 Task: Look for space in Puerto La Cruz, Venezuela from 4th August, 2023 to 8th August, 2023 for 1 adult in price range Rs.10000 to Rs.15000. Place can be private room with 1  bedroom having 1 bed and 1 bathroom. Property type can be flatguest house, hotel. Amenities needed are: wifi. Booking option can be shelf check-in. Required host language is English.
Action: Mouse pressed left at (443, 85)
Screenshot: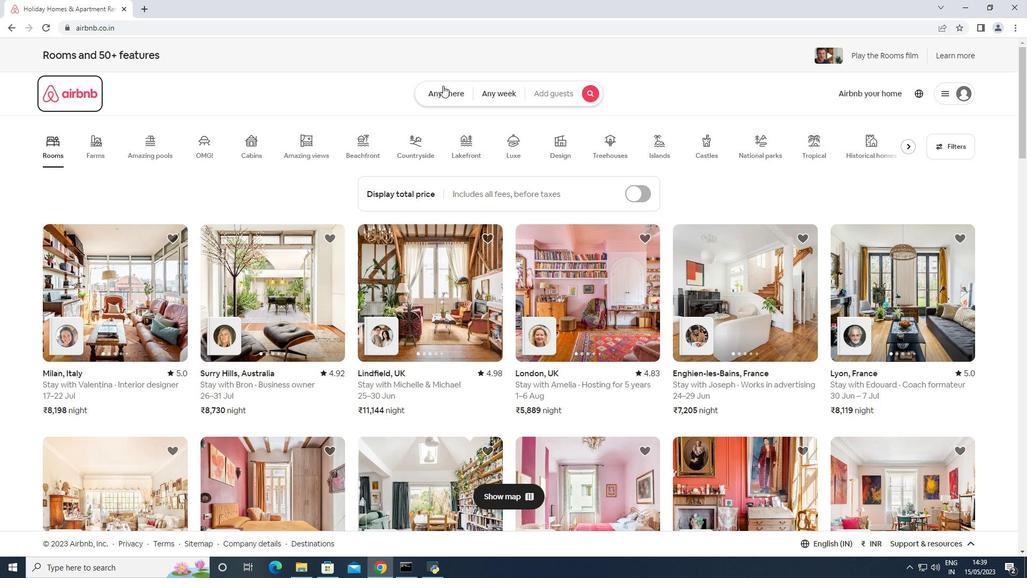 
Action: Mouse moved to (324, 137)
Screenshot: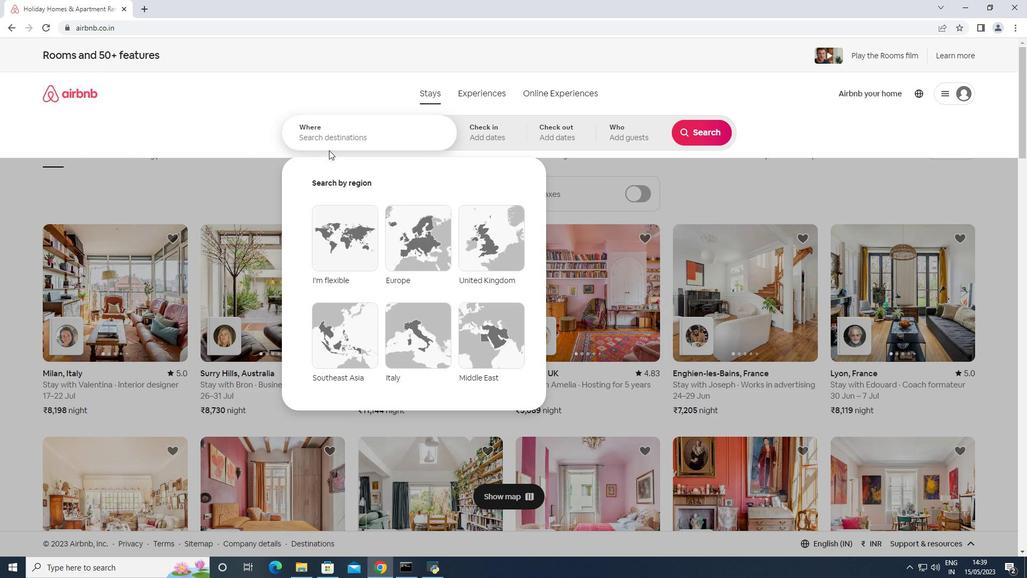 
Action: Mouse pressed left at (324, 137)
Screenshot: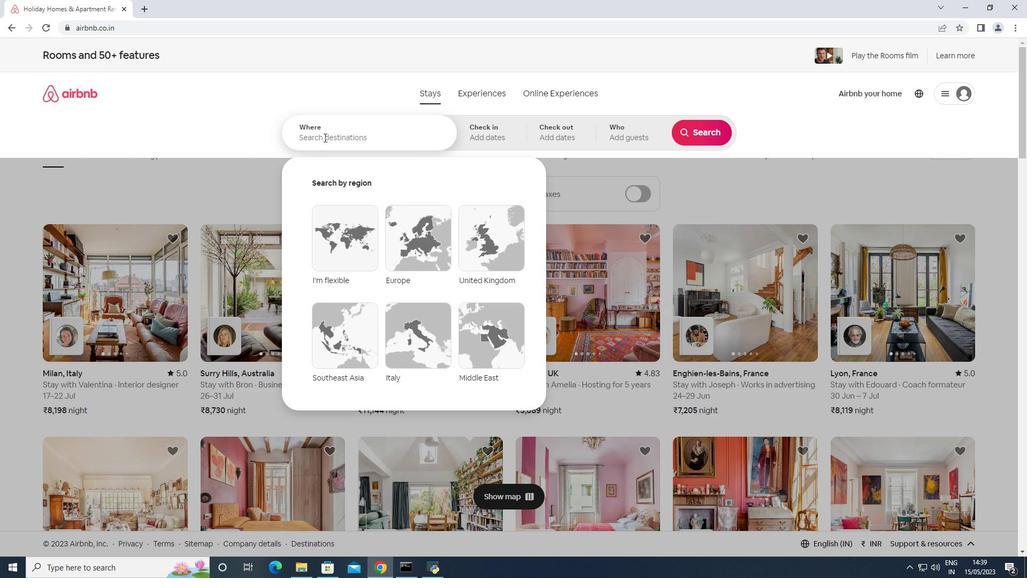 
Action: Mouse moved to (123, 235)
Screenshot: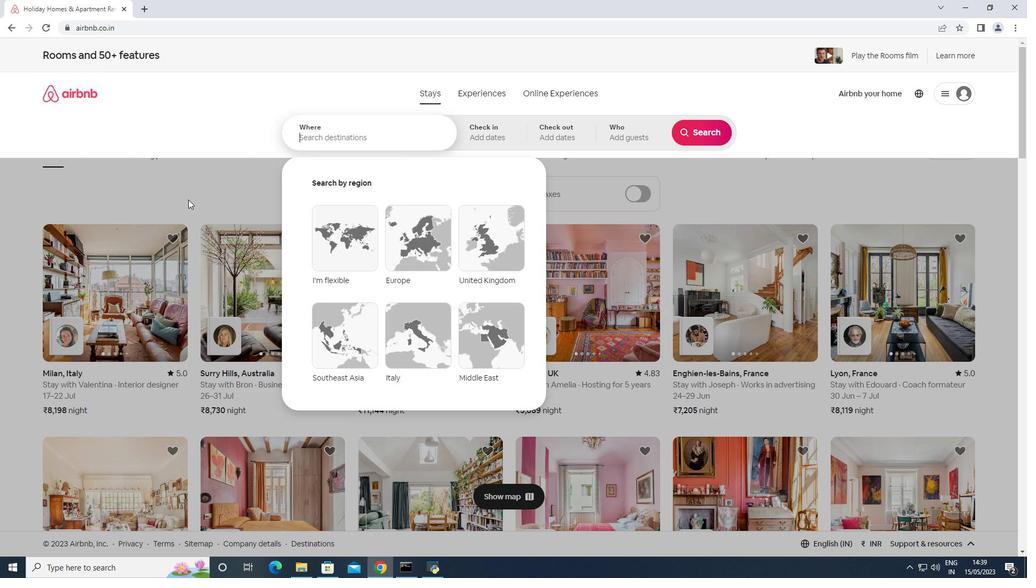 
Action: Key pressed <Key.shift>Puerto<Key.space><Key.shift>La<Key.space><Key.shift>Cruz,<Key.shift>Vene<Key.shift>Zuela
Screenshot: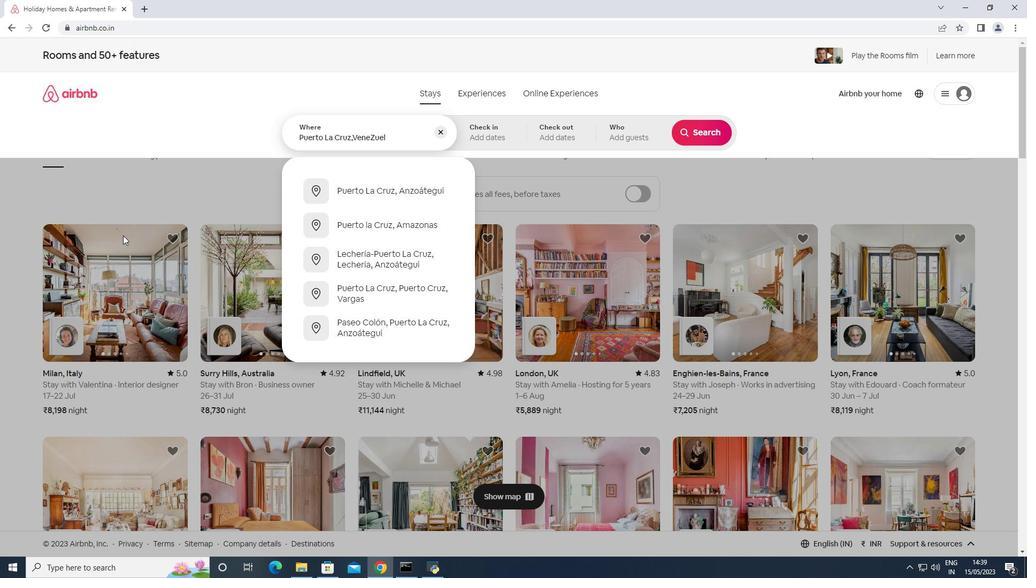 
Action: Mouse moved to (498, 130)
Screenshot: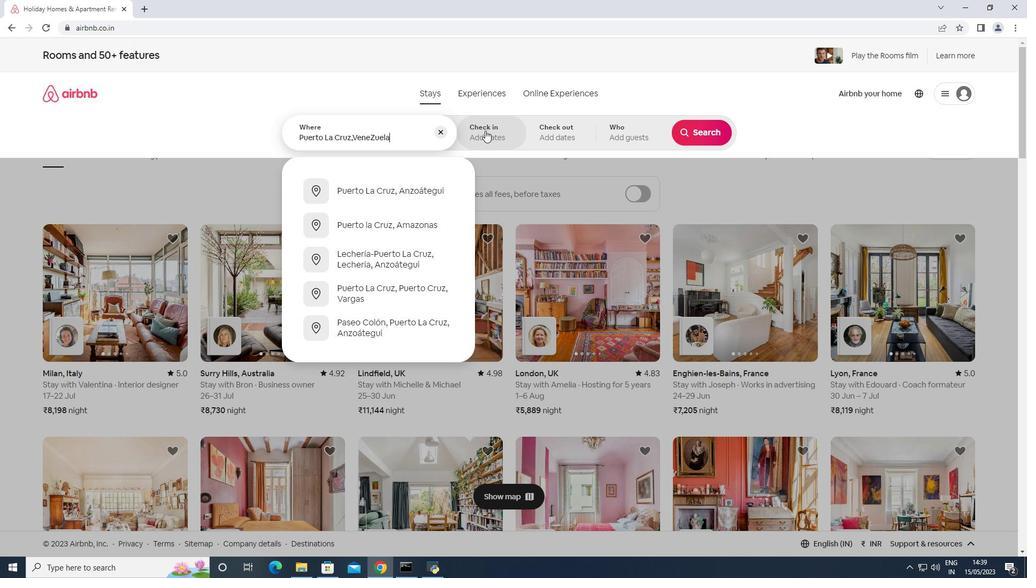 
Action: Mouse pressed left at (498, 130)
Screenshot: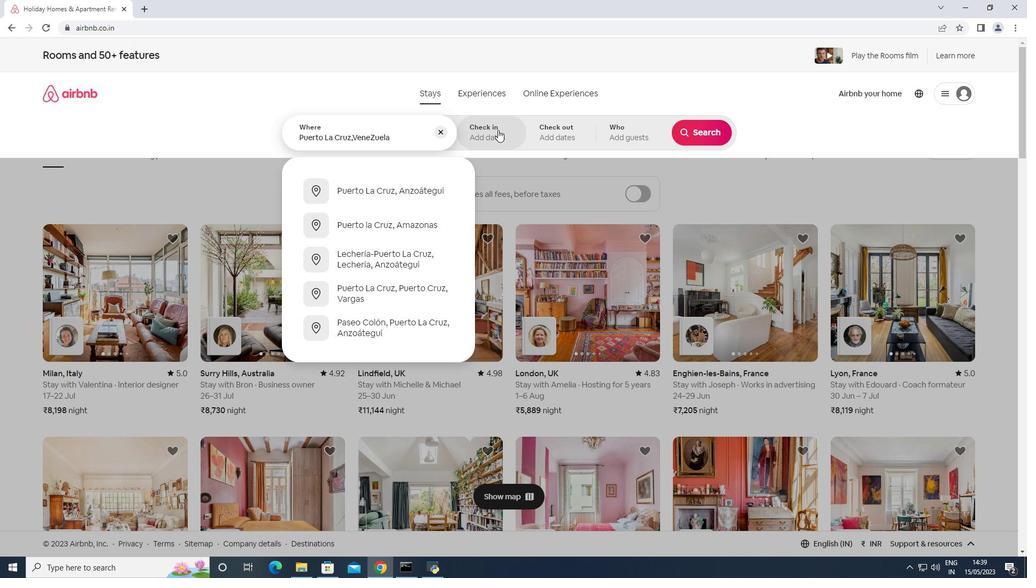 
Action: Mouse moved to (700, 218)
Screenshot: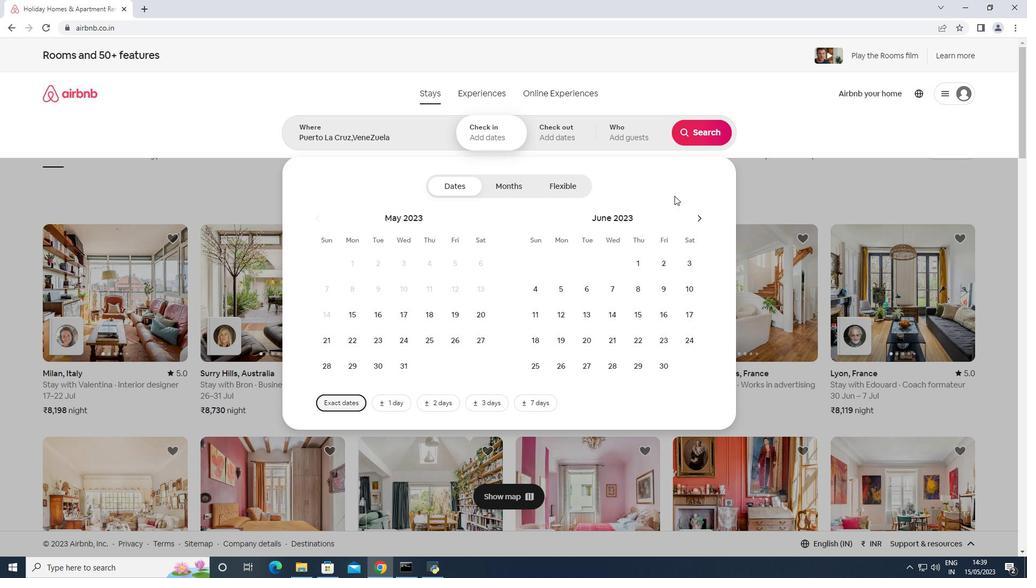 
Action: Mouse pressed left at (700, 218)
Screenshot: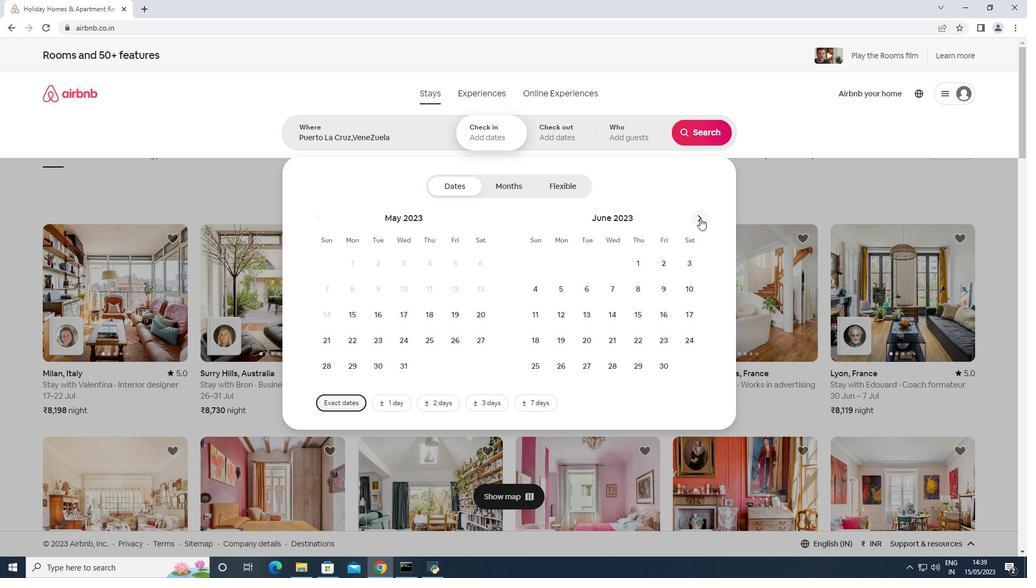 
Action: Mouse pressed left at (700, 218)
Screenshot: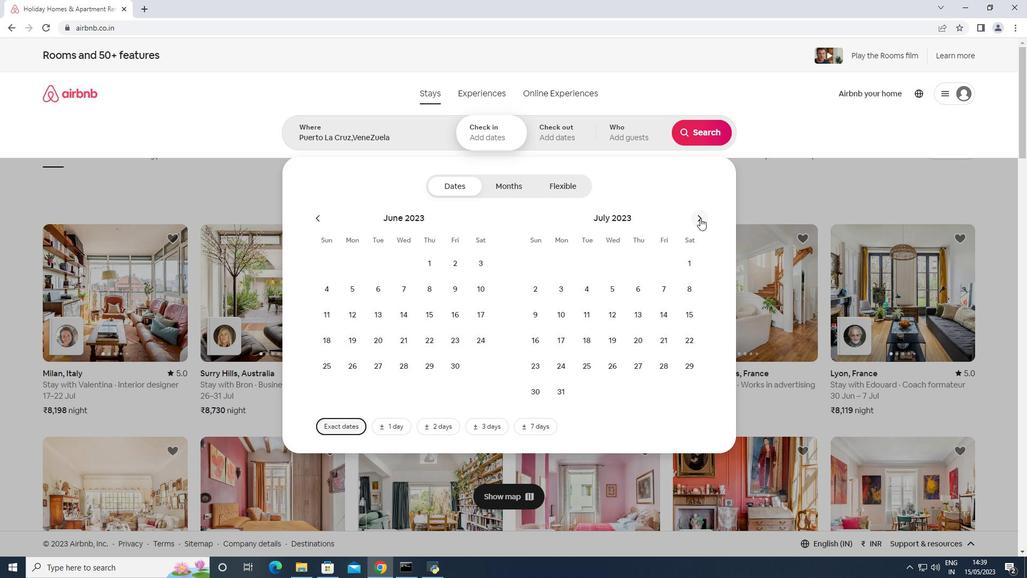 
Action: Mouse moved to (661, 263)
Screenshot: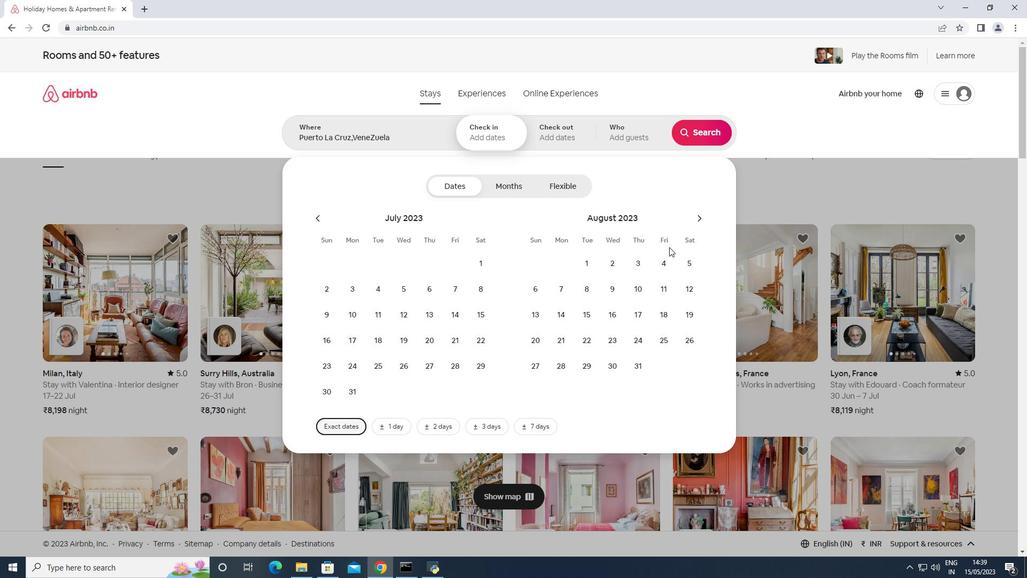 
Action: Mouse pressed left at (661, 263)
Screenshot: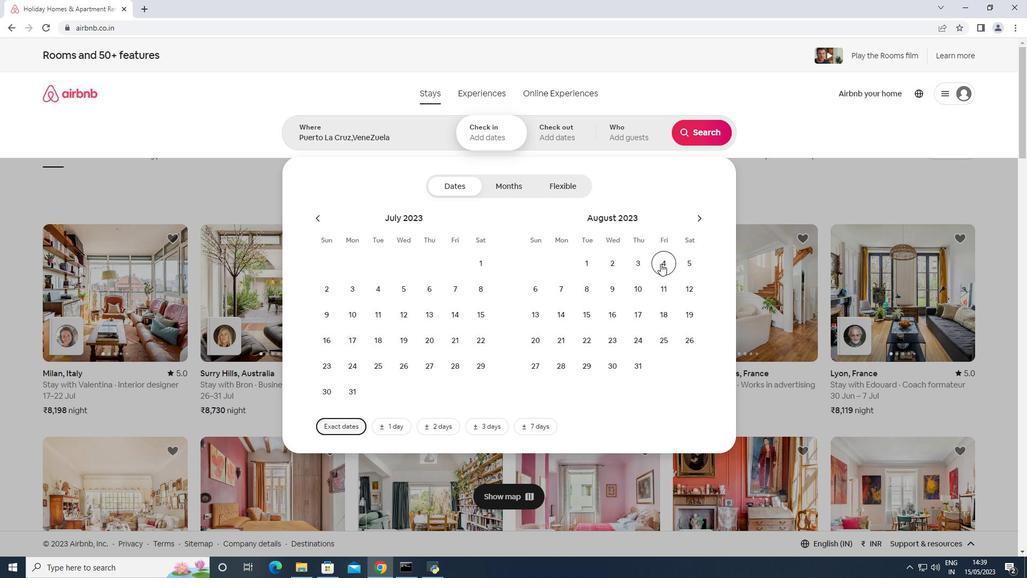 
Action: Mouse moved to (592, 287)
Screenshot: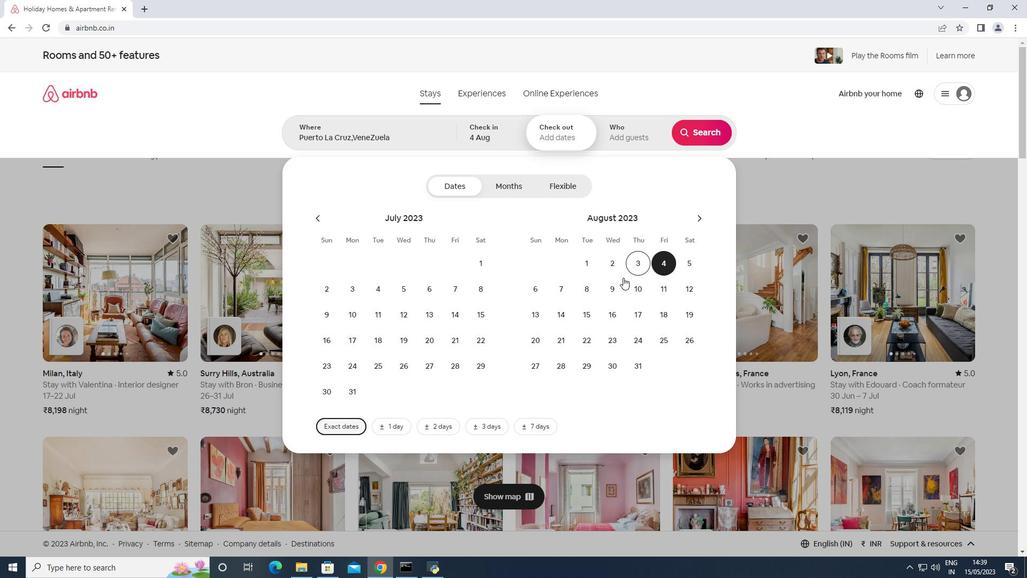 
Action: Mouse pressed left at (592, 287)
Screenshot: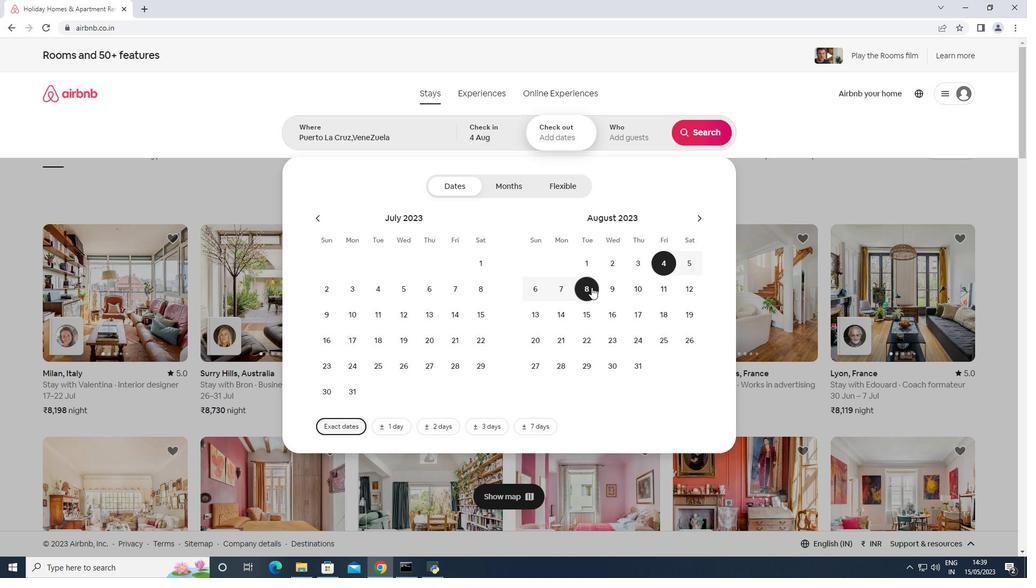 
Action: Mouse moved to (637, 132)
Screenshot: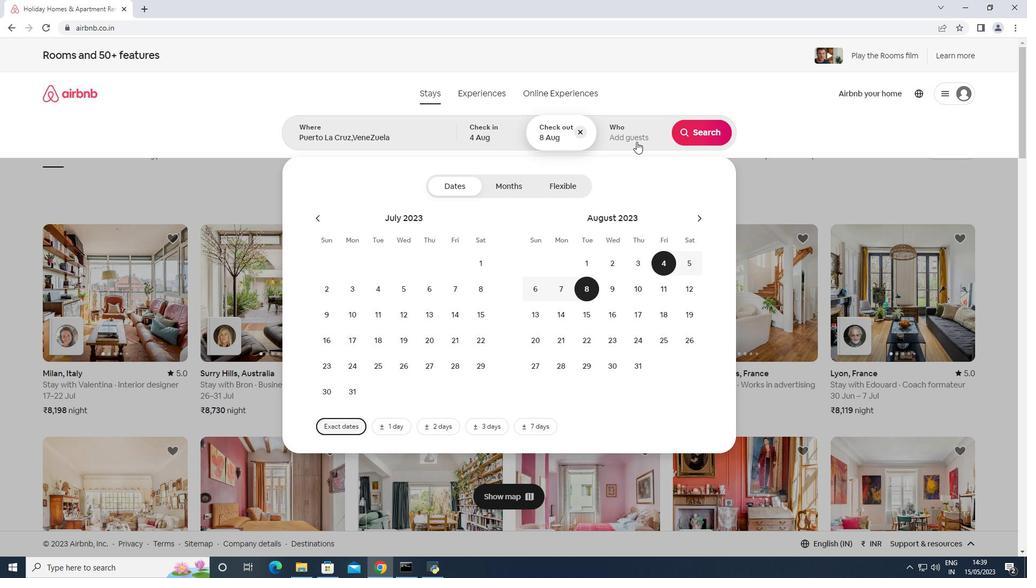 
Action: Mouse pressed left at (637, 132)
Screenshot: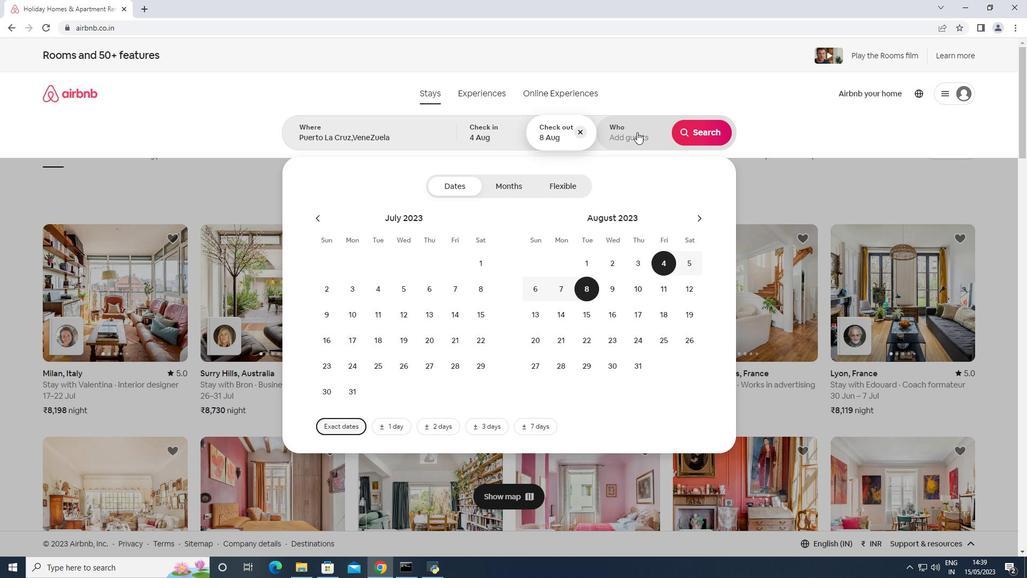 
Action: Mouse moved to (700, 191)
Screenshot: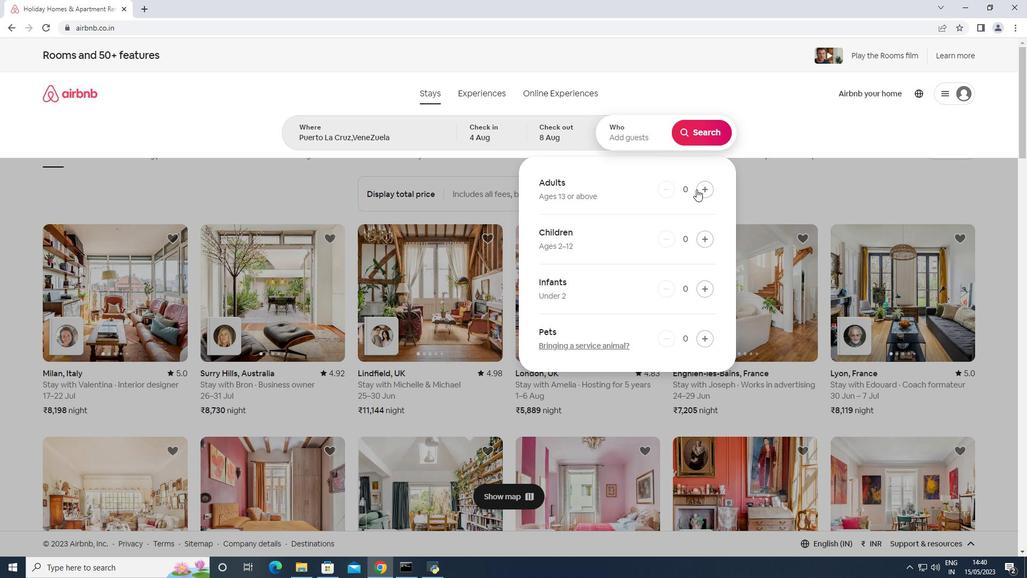 
Action: Mouse pressed left at (700, 191)
Screenshot: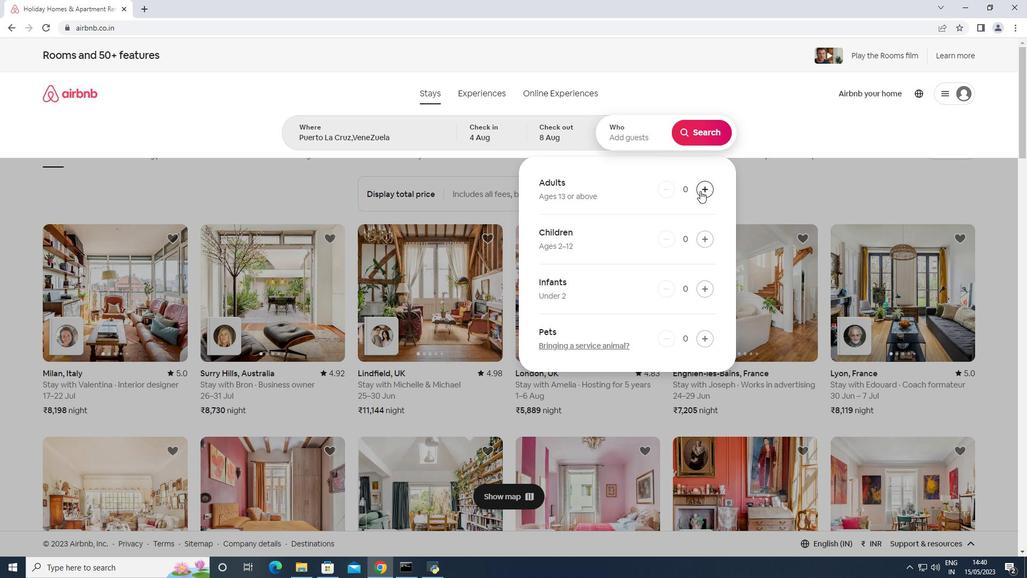 
Action: Mouse moved to (700, 127)
Screenshot: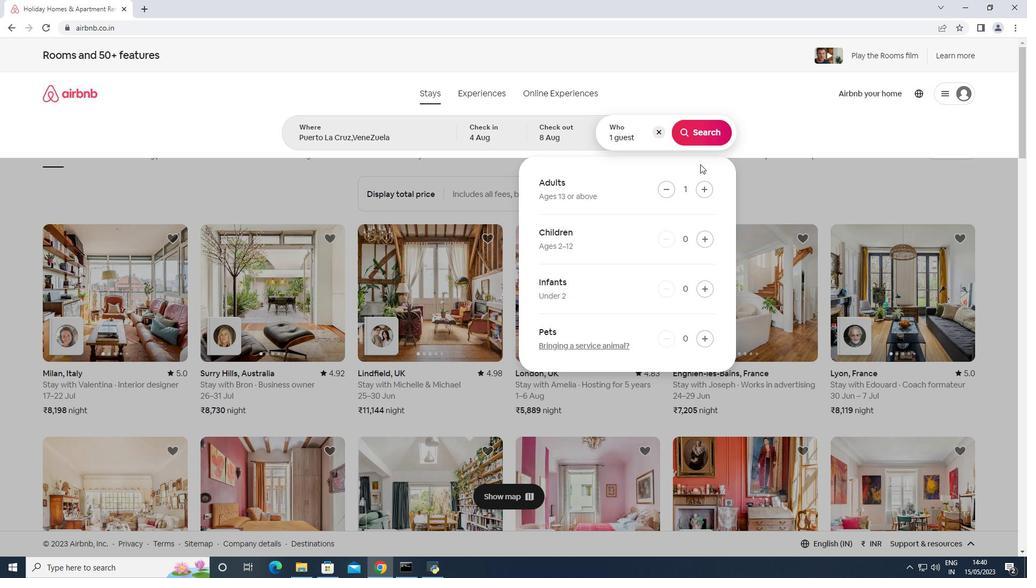 
Action: Mouse pressed left at (700, 127)
Screenshot: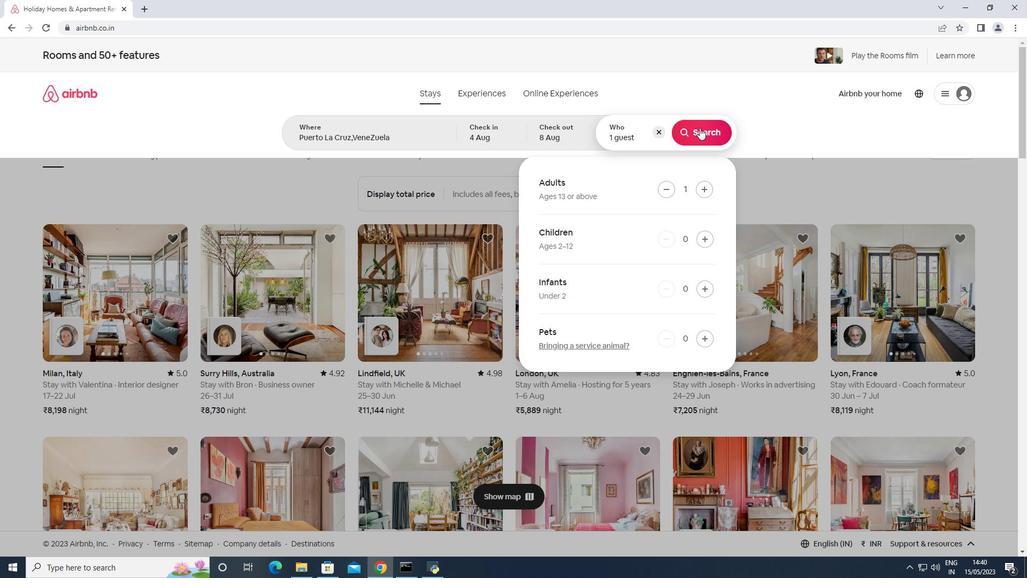
Action: Mouse moved to (992, 103)
Screenshot: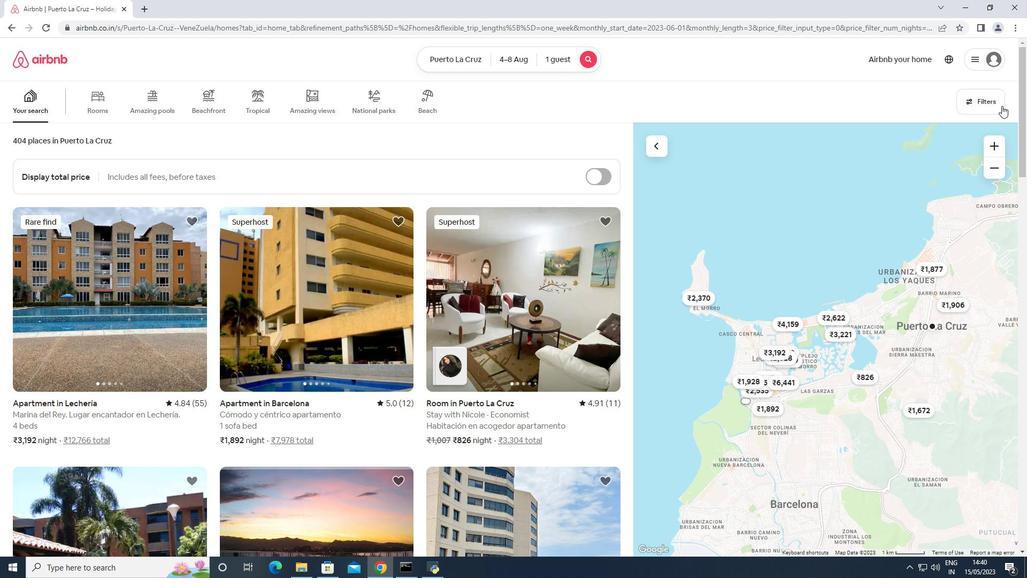
Action: Mouse pressed left at (992, 103)
Screenshot: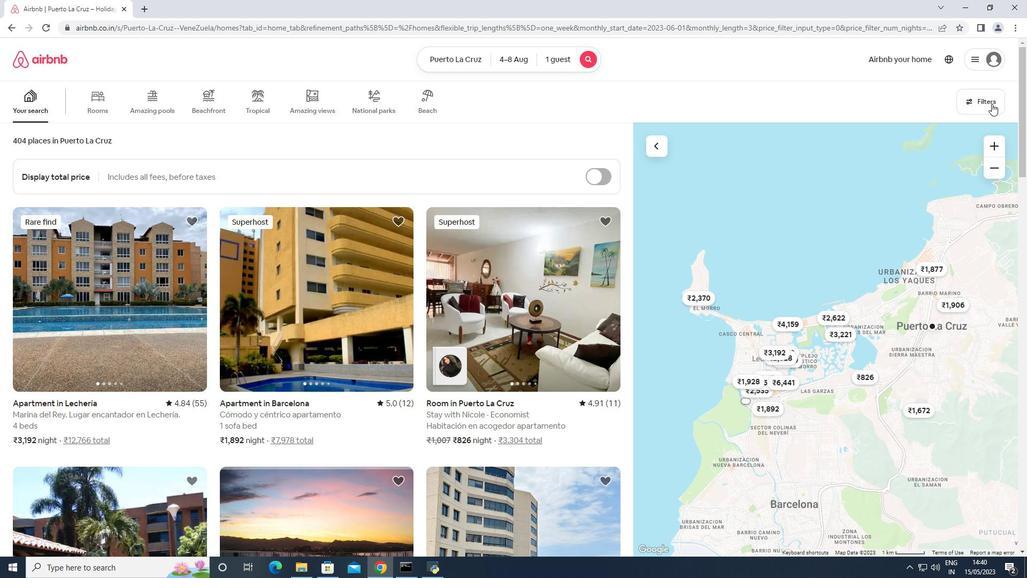 
Action: Mouse moved to (365, 363)
Screenshot: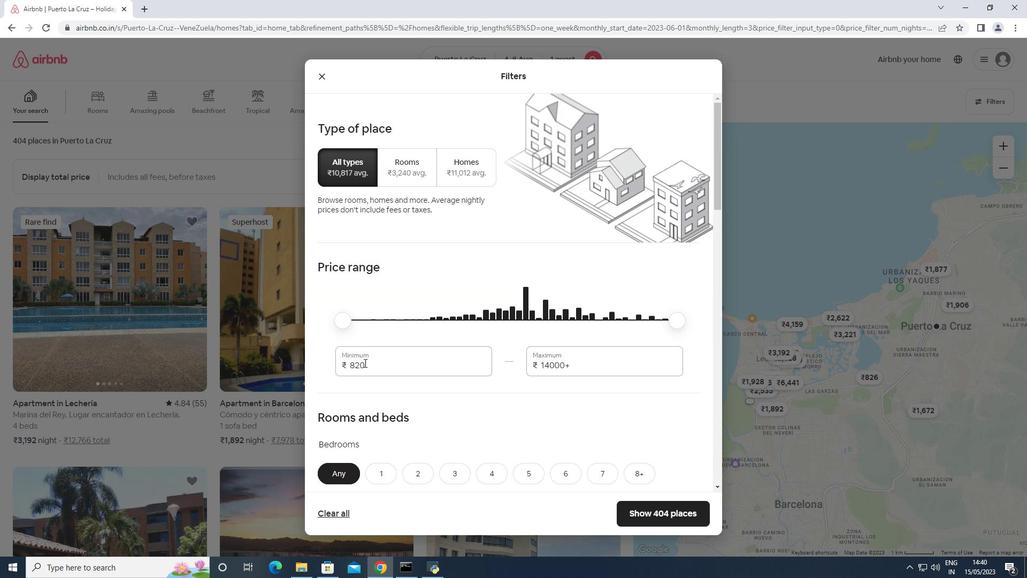 
Action: Mouse pressed left at (365, 363)
Screenshot: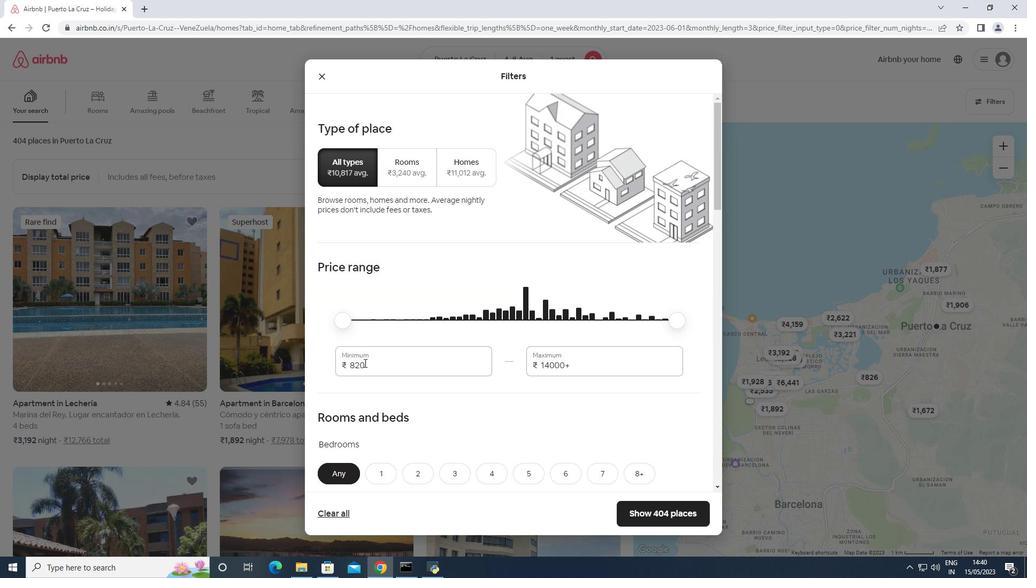 
Action: Mouse moved to (338, 363)
Screenshot: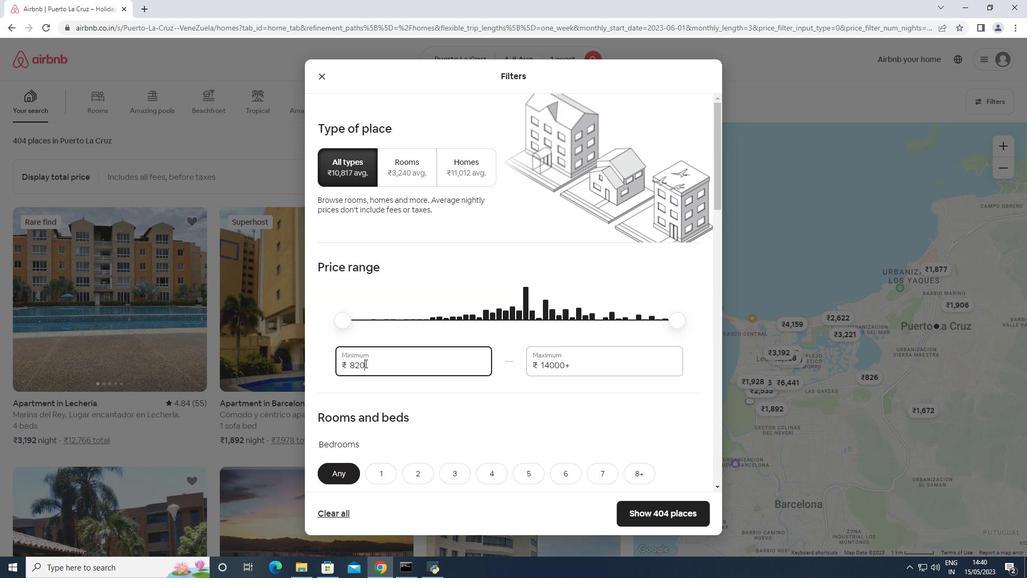 
Action: Key pressed 10000
Screenshot: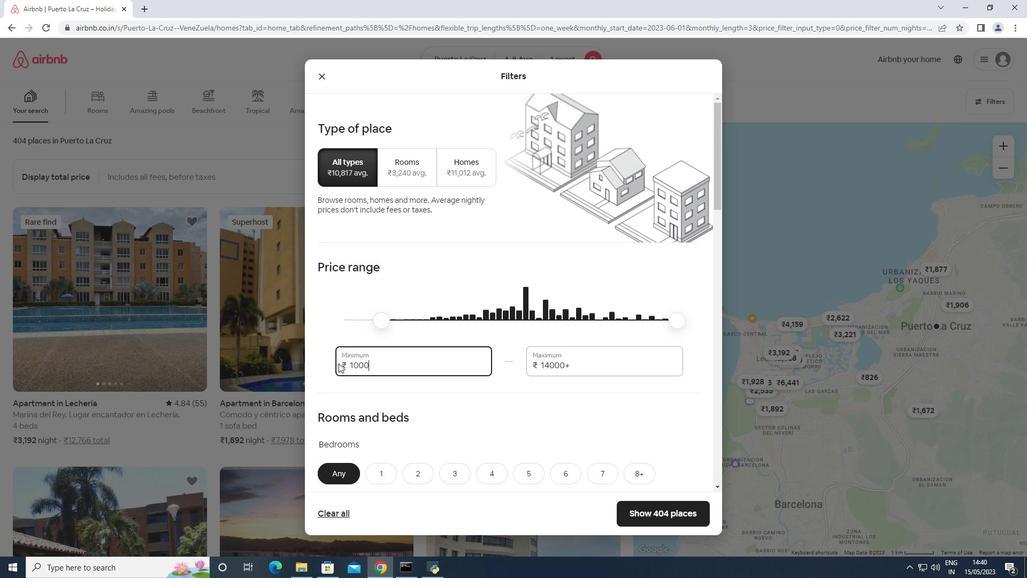 
Action: Mouse moved to (579, 368)
Screenshot: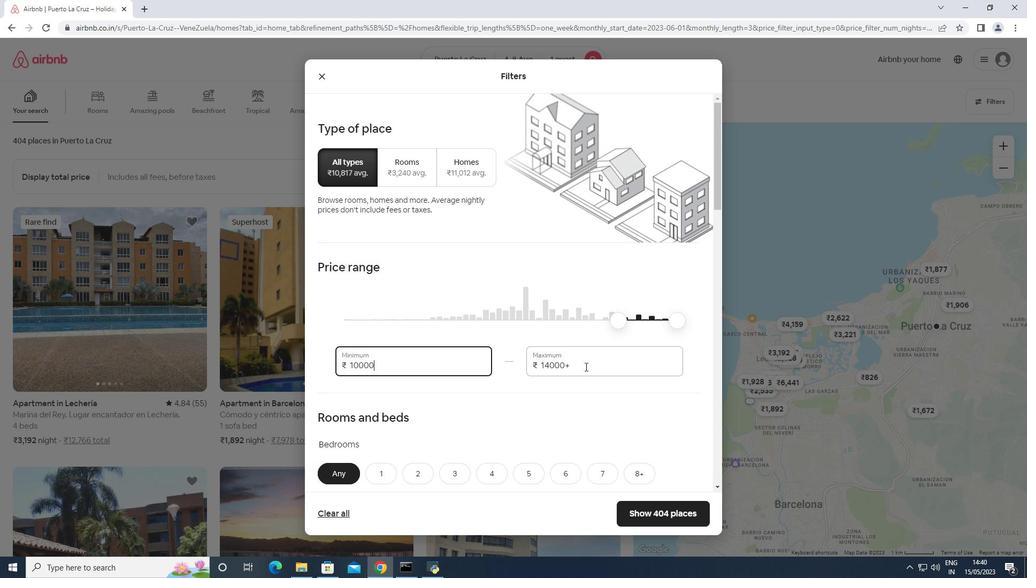 
Action: Mouse pressed left at (579, 368)
Screenshot: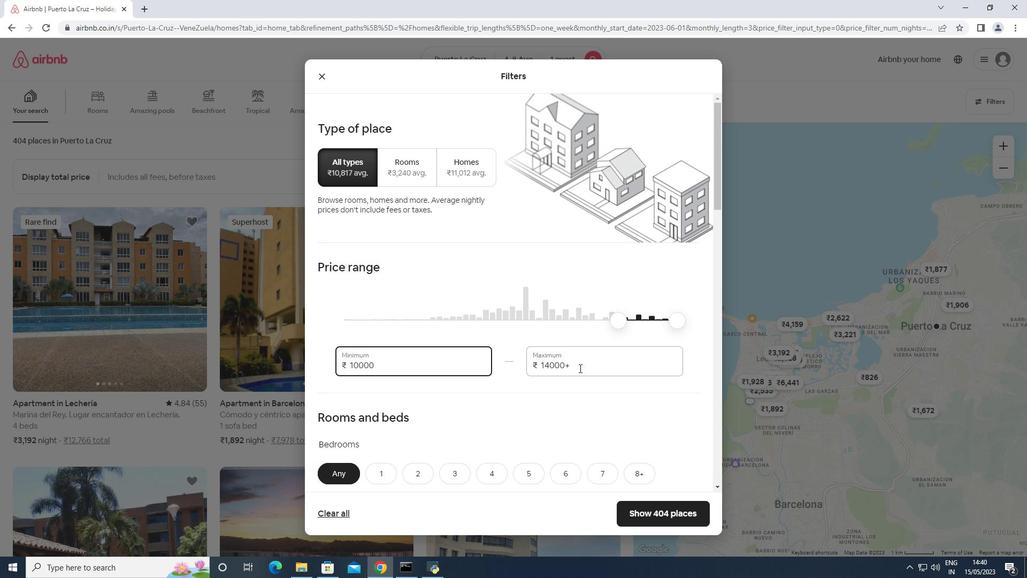 
Action: Mouse moved to (529, 361)
Screenshot: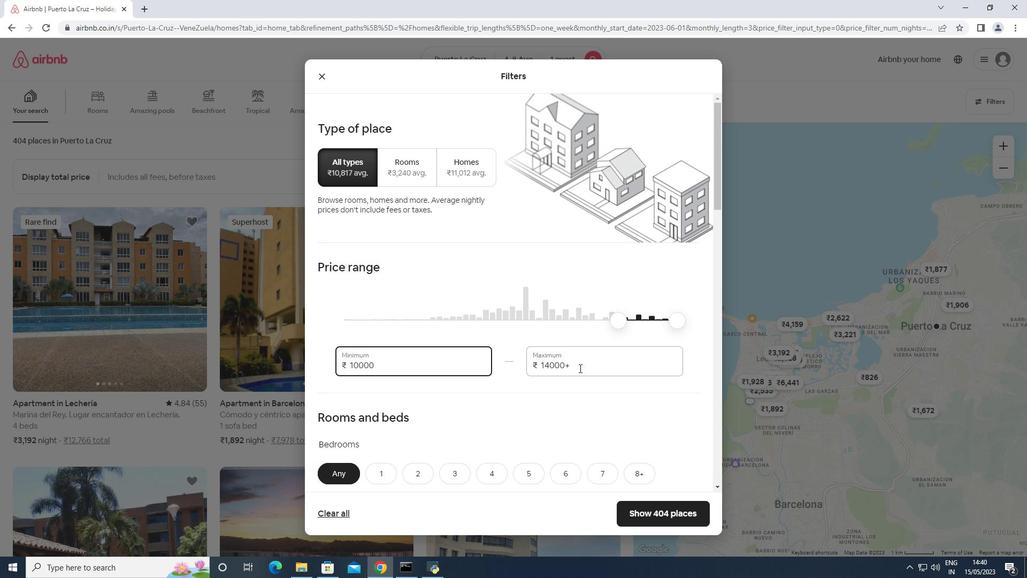 
Action: Key pressed 15000
Screenshot: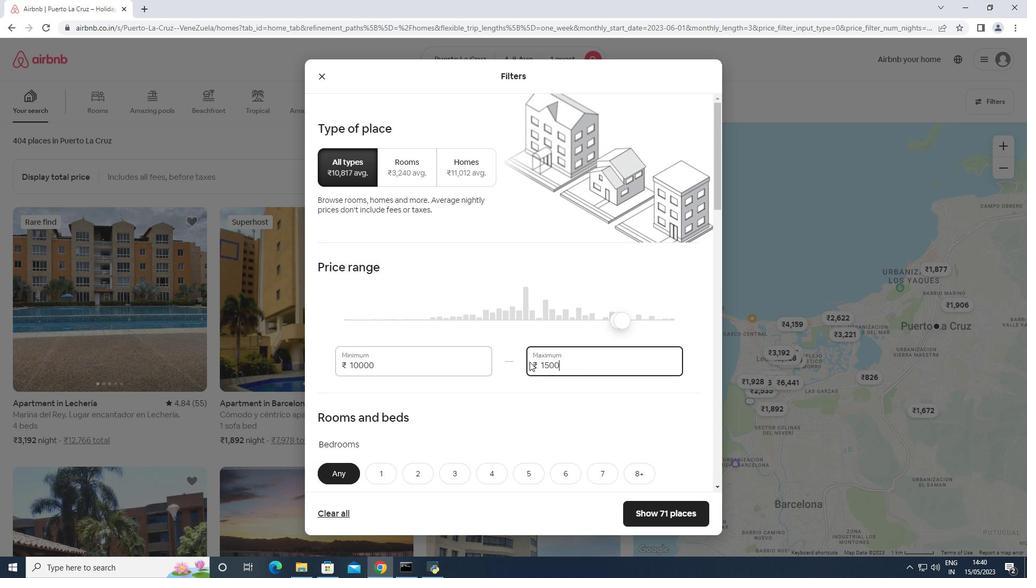 
Action: Mouse scrolled (529, 361) with delta (0, 0)
Screenshot: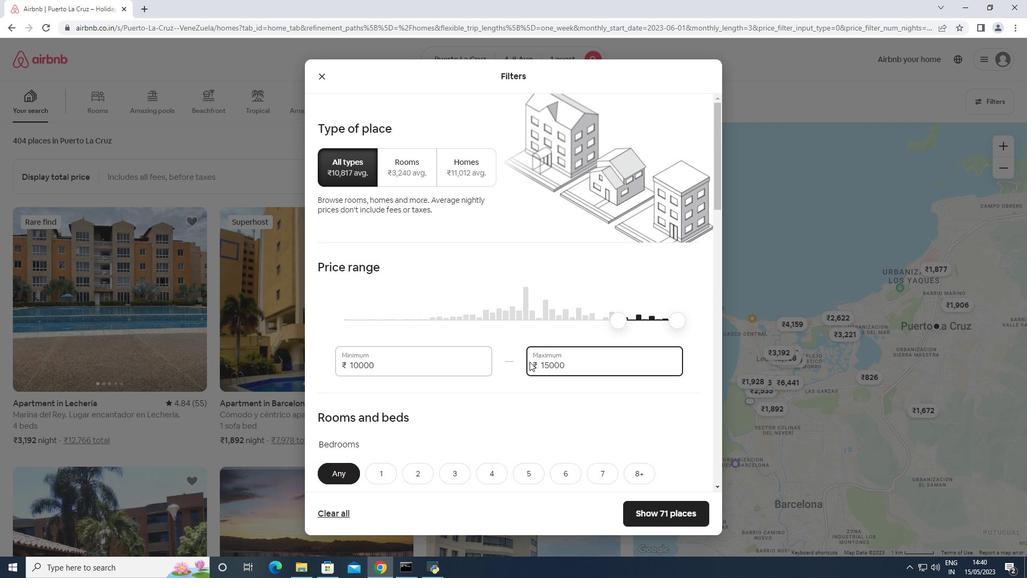 
Action: Mouse scrolled (529, 361) with delta (0, 0)
Screenshot: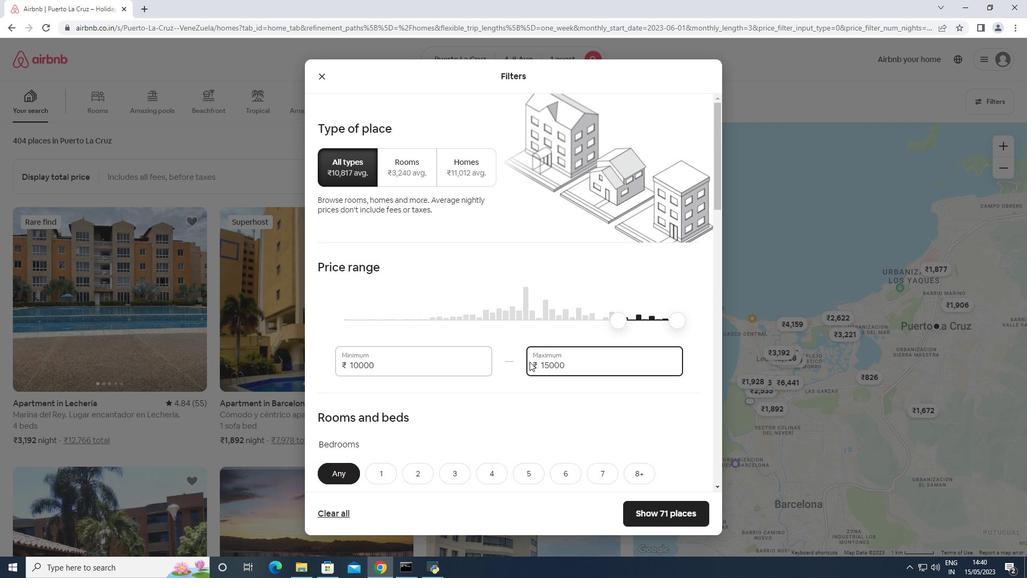 
Action: Mouse scrolled (529, 361) with delta (0, 0)
Screenshot: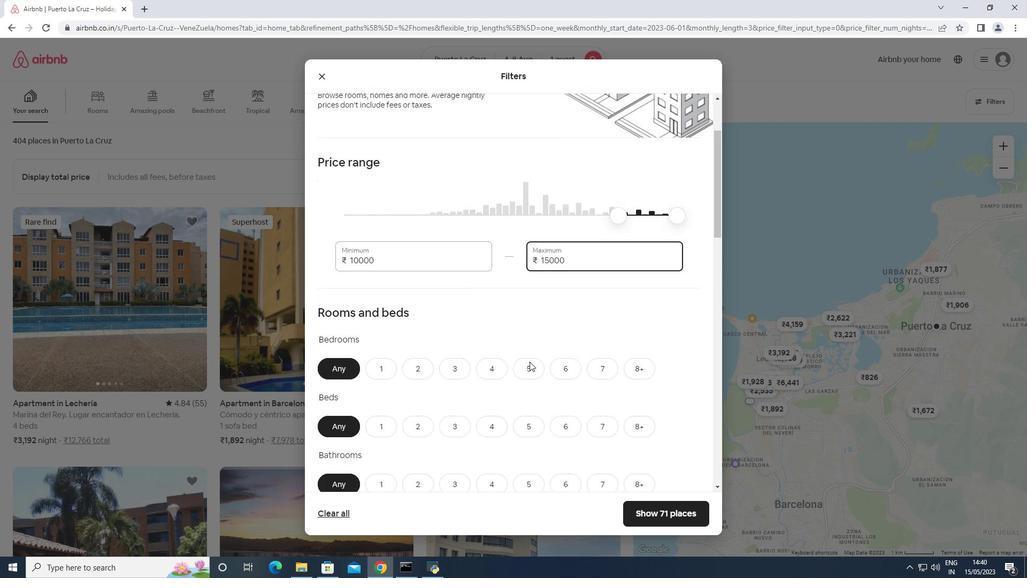 
Action: Mouse moved to (385, 317)
Screenshot: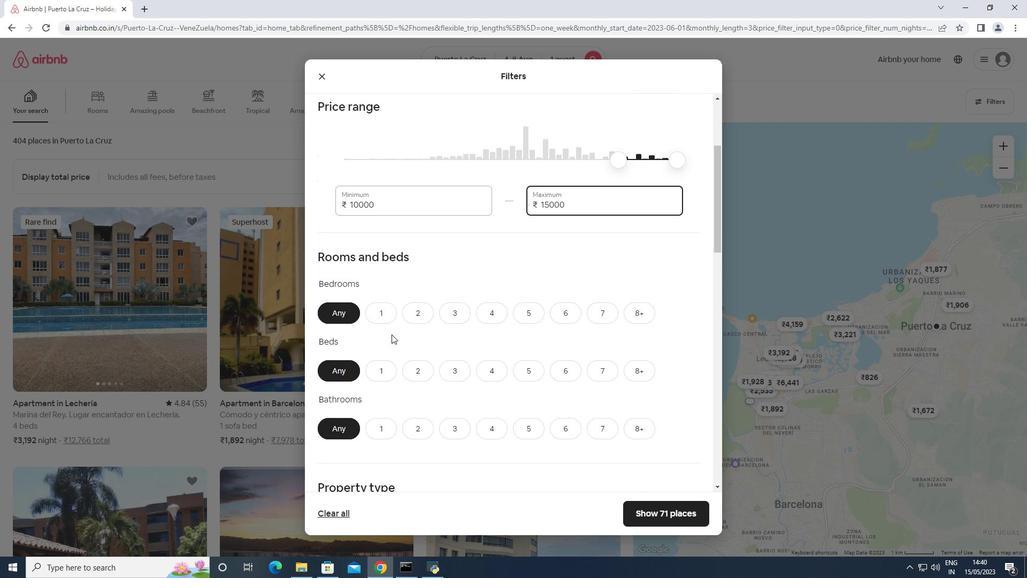 
Action: Mouse pressed left at (385, 317)
Screenshot: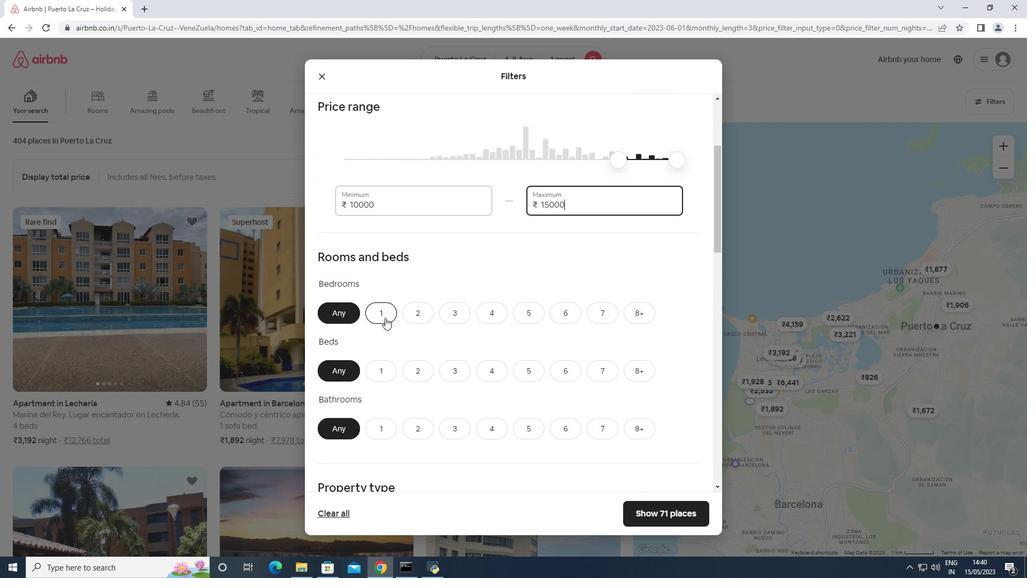 
Action: Mouse moved to (385, 375)
Screenshot: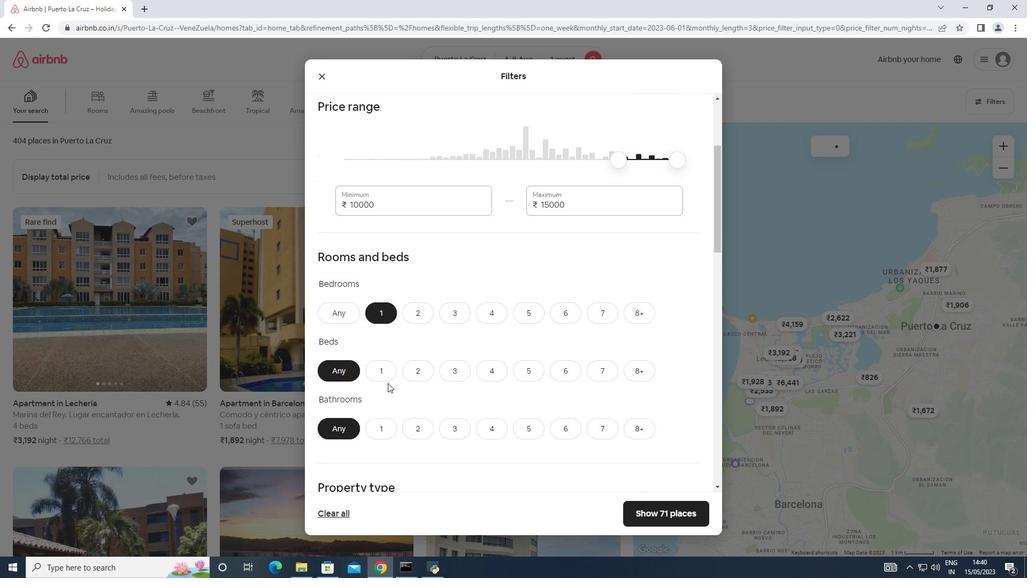 
Action: Mouse pressed left at (385, 375)
Screenshot: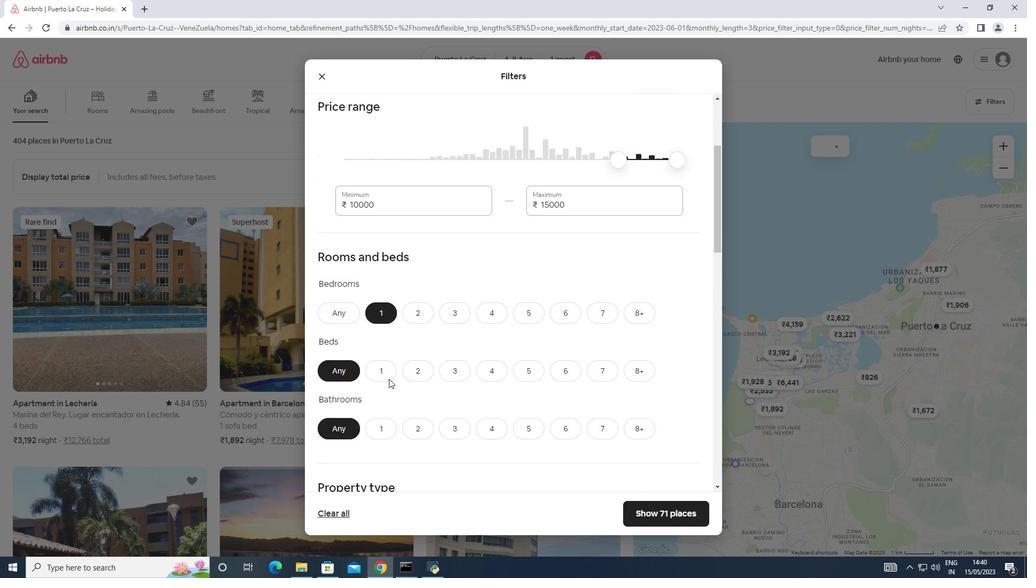 
Action: Mouse moved to (382, 427)
Screenshot: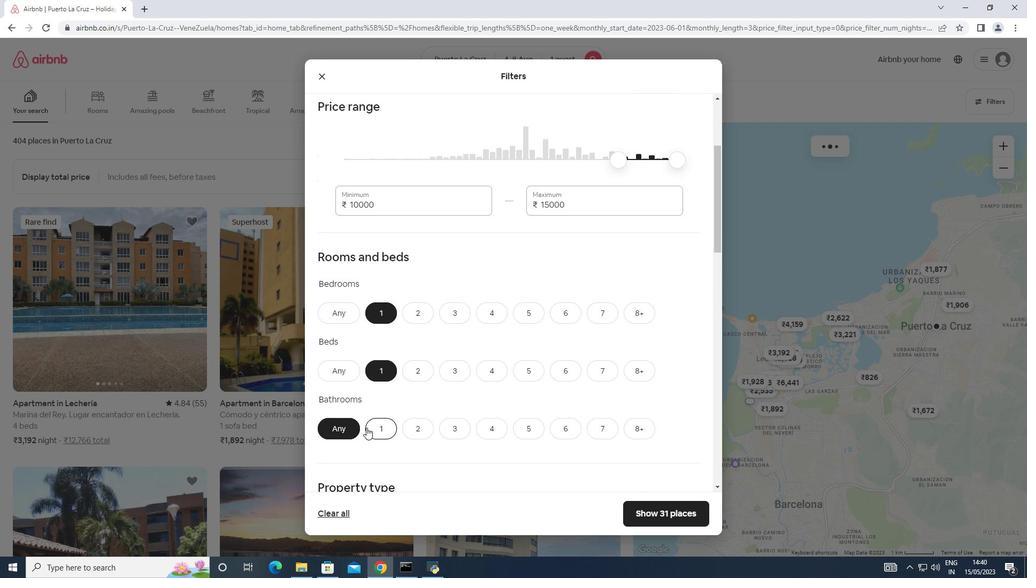 
Action: Mouse pressed left at (382, 427)
Screenshot: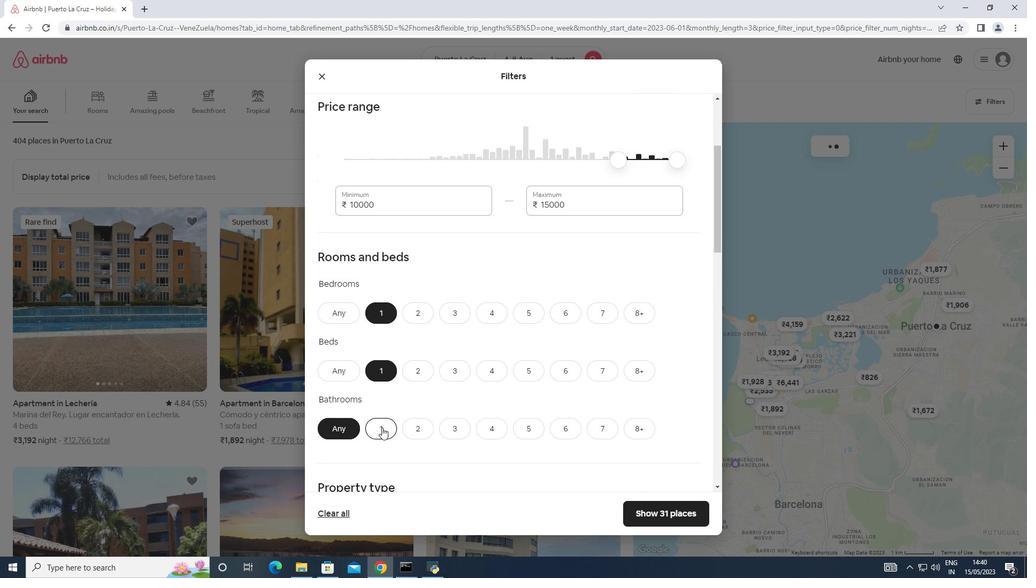 
Action: Mouse moved to (512, 404)
Screenshot: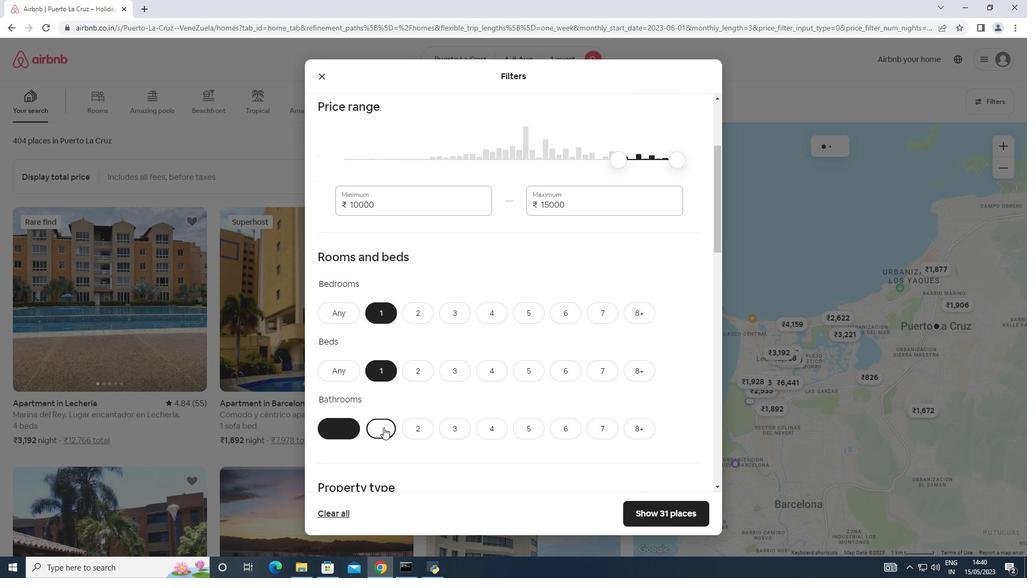 
Action: Mouse scrolled (512, 403) with delta (0, 0)
Screenshot: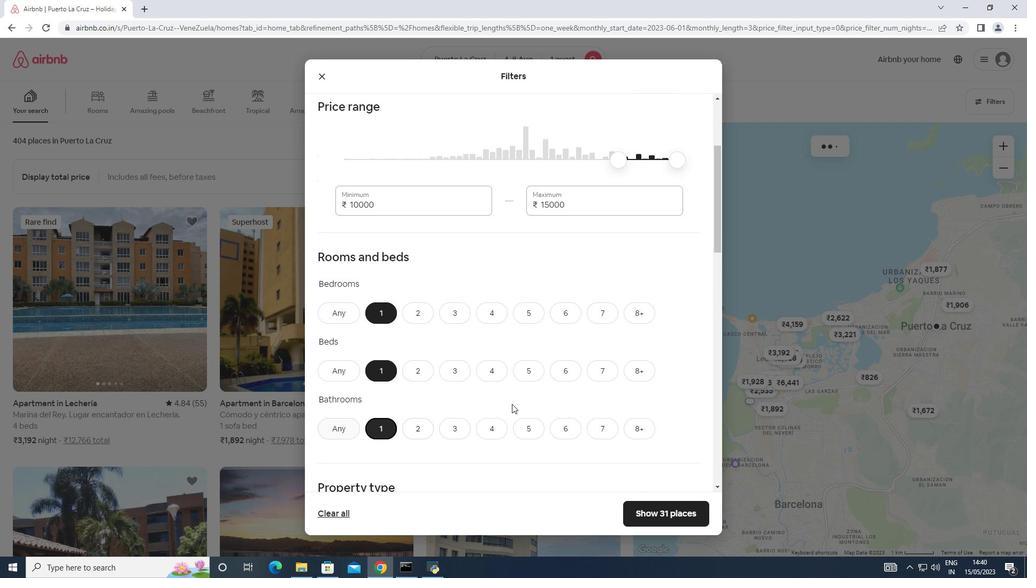 
Action: Mouse scrolled (512, 403) with delta (0, 0)
Screenshot: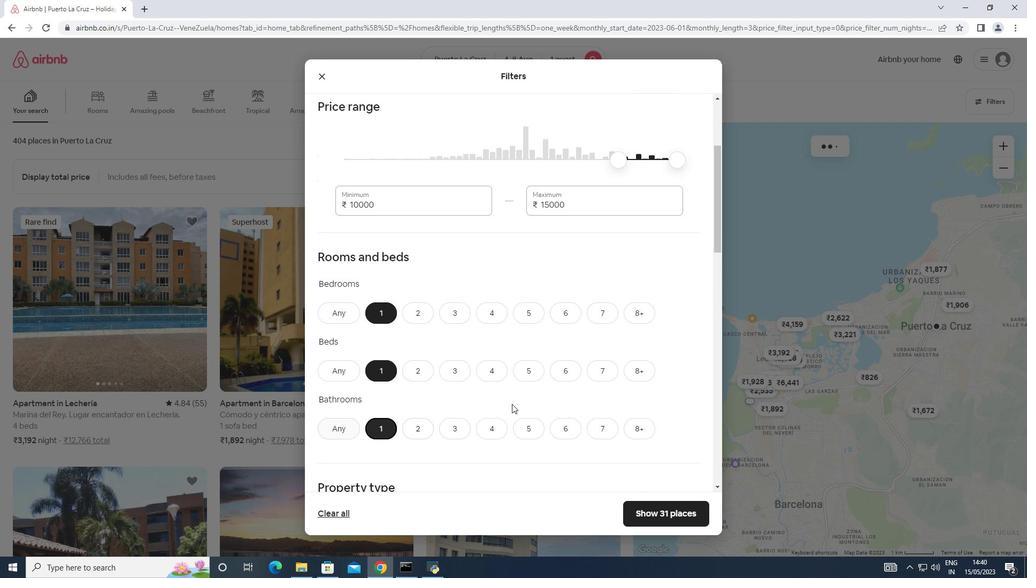 
Action: Mouse scrolled (512, 403) with delta (0, 0)
Screenshot: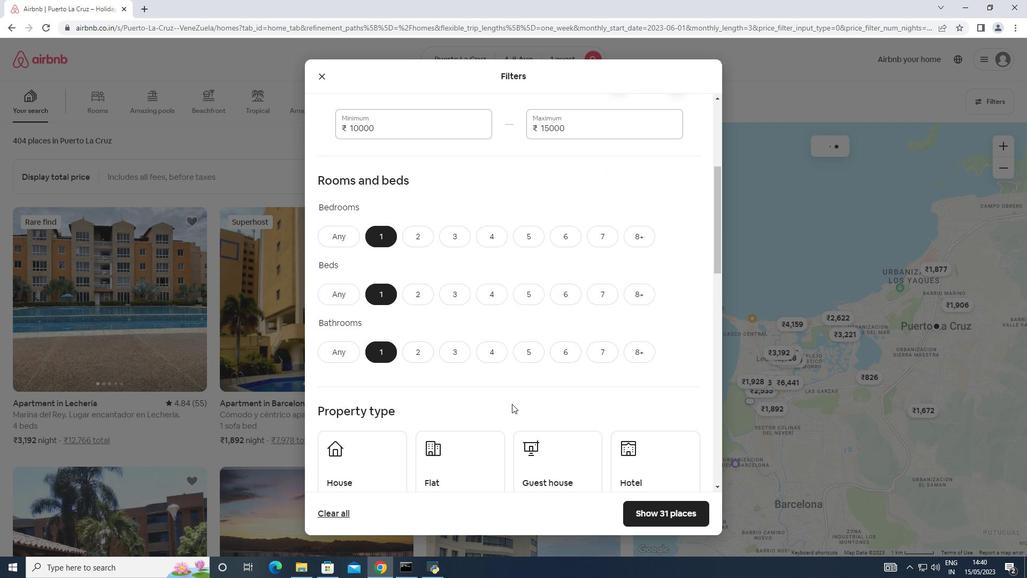 
Action: Mouse scrolled (512, 403) with delta (0, 0)
Screenshot: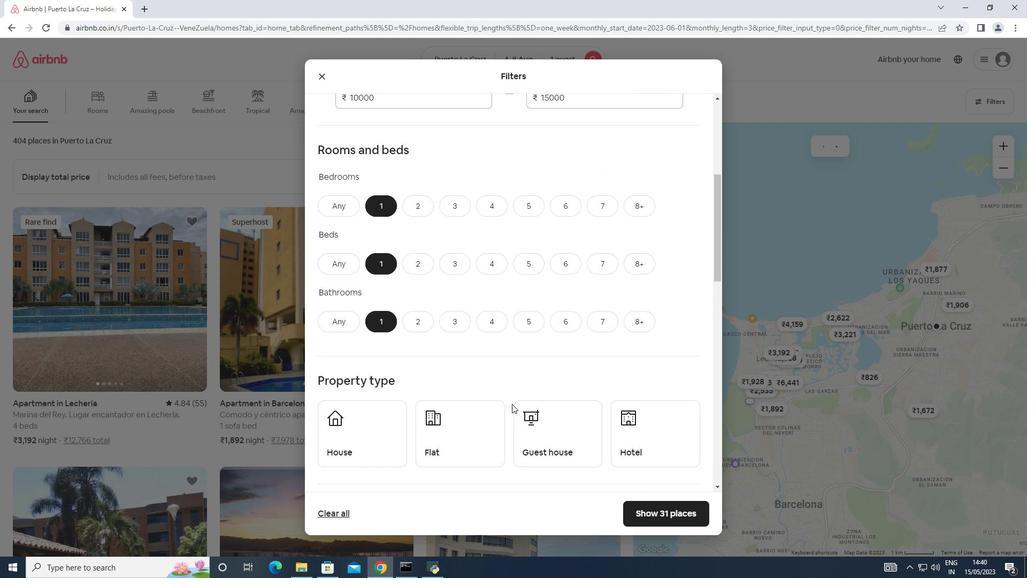 
Action: Mouse moved to (352, 331)
Screenshot: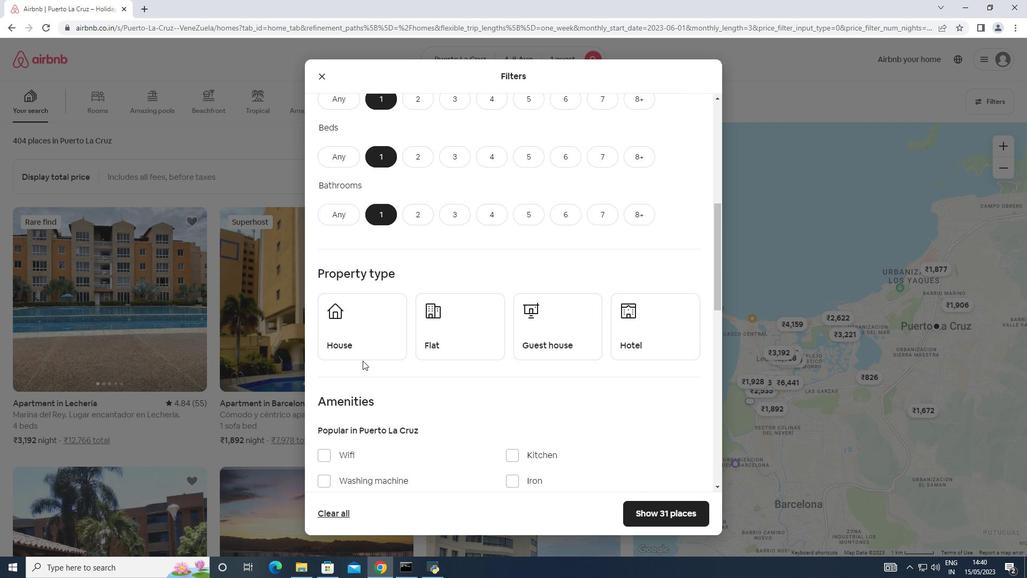 
Action: Mouse pressed left at (352, 331)
Screenshot: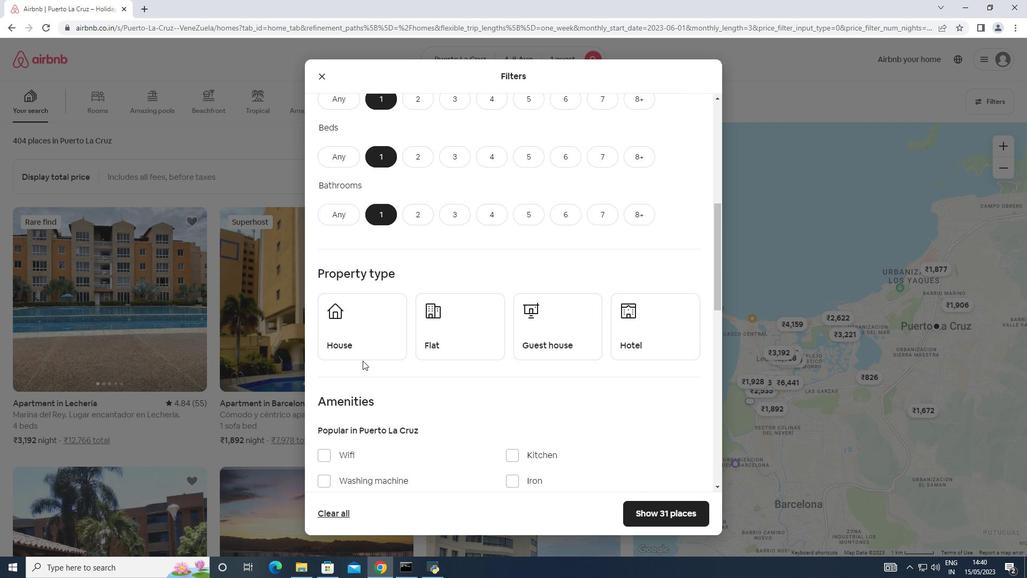 
Action: Mouse moved to (453, 317)
Screenshot: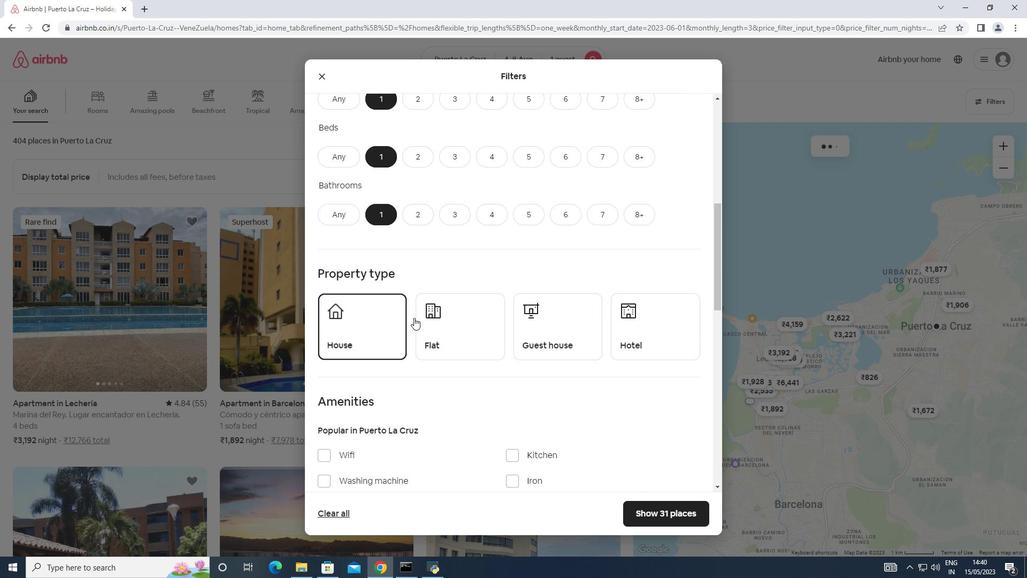 
Action: Mouse pressed left at (453, 317)
Screenshot: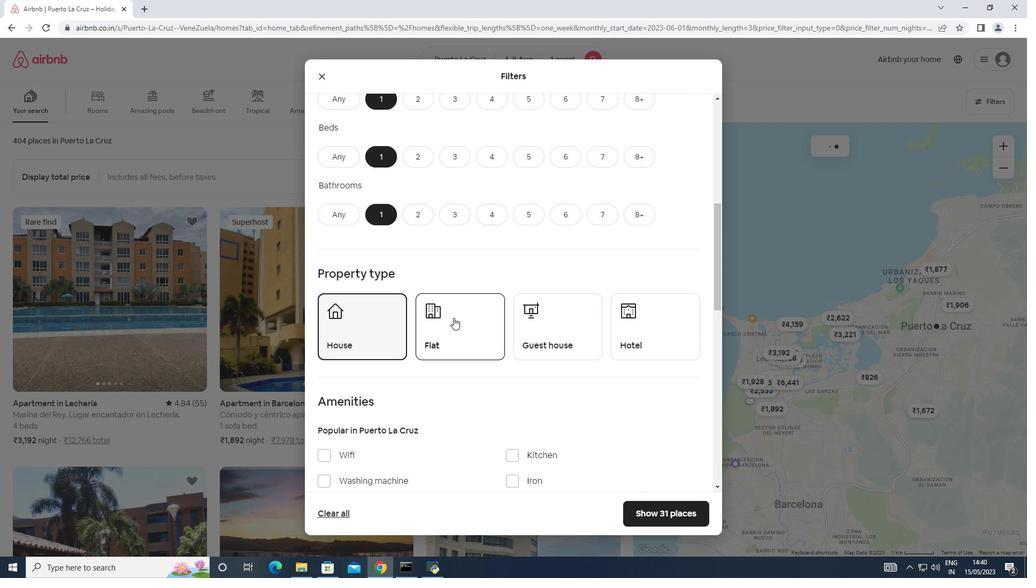 
Action: Mouse moved to (581, 318)
Screenshot: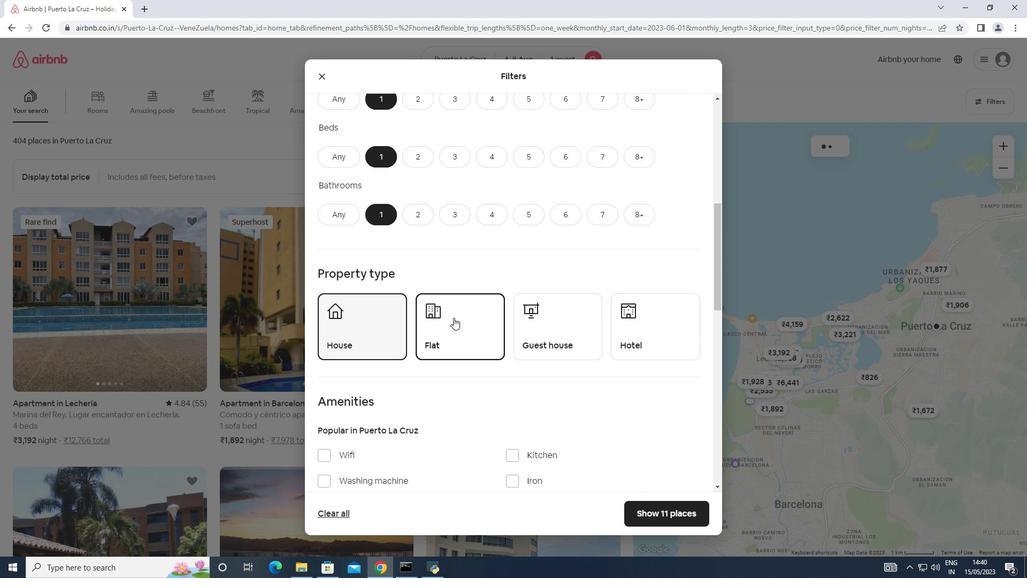 
Action: Mouse pressed left at (581, 318)
Screenshot: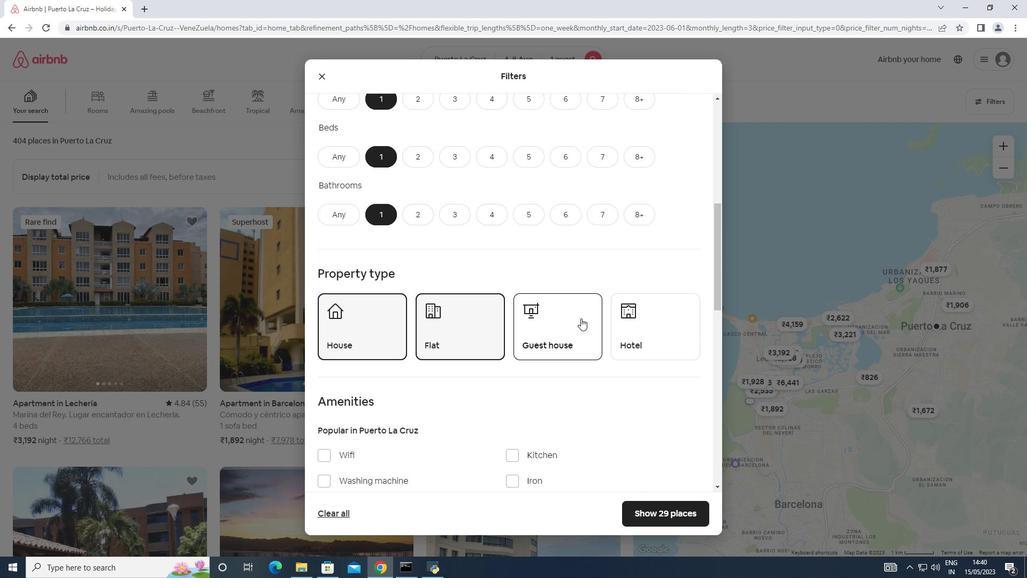 
Action: Mouse moved to (627, 315)
Screenshot: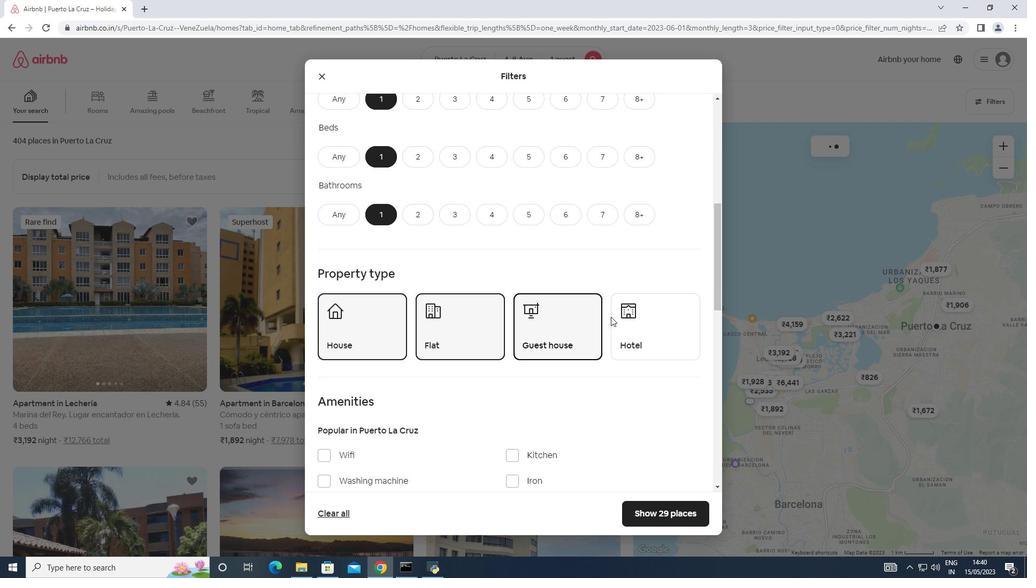 
Action: Mouse pressed left at (627, 315)
Screenshot: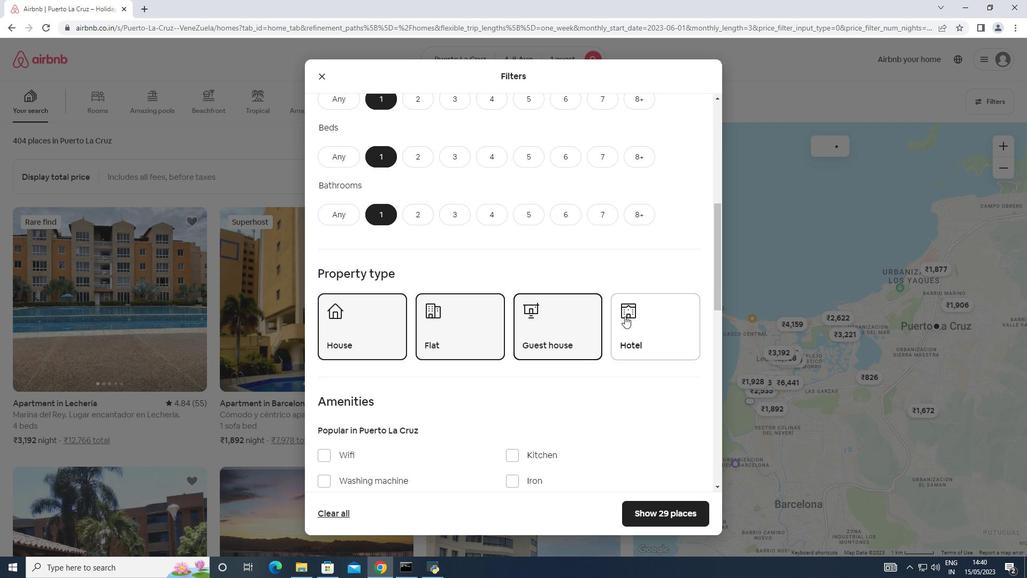 
Action: Mouse moved to (624, 315)
Screenshot: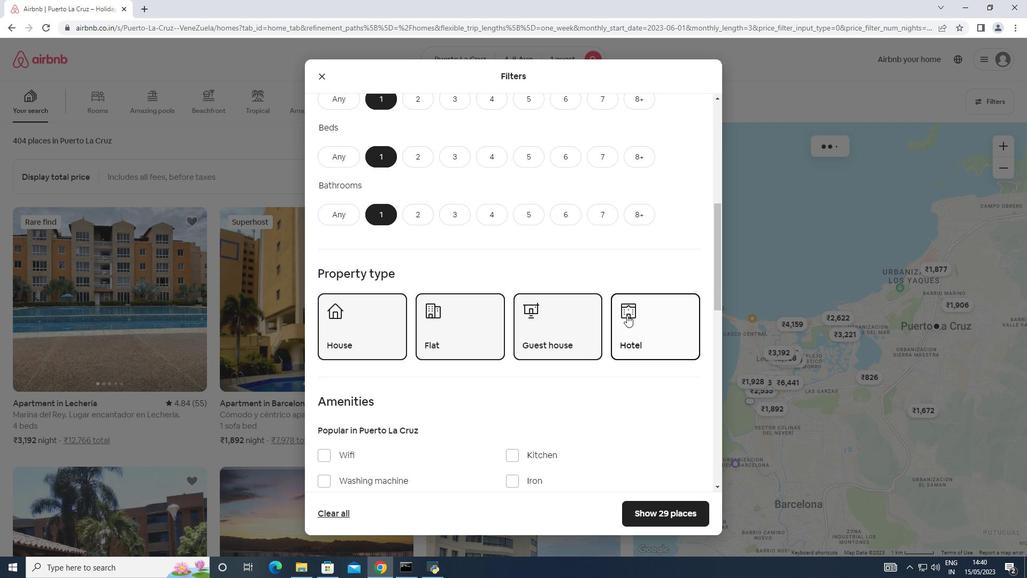 
Action: Mouse scrolled (624, 314) with delta (0, 0)
Screenshot: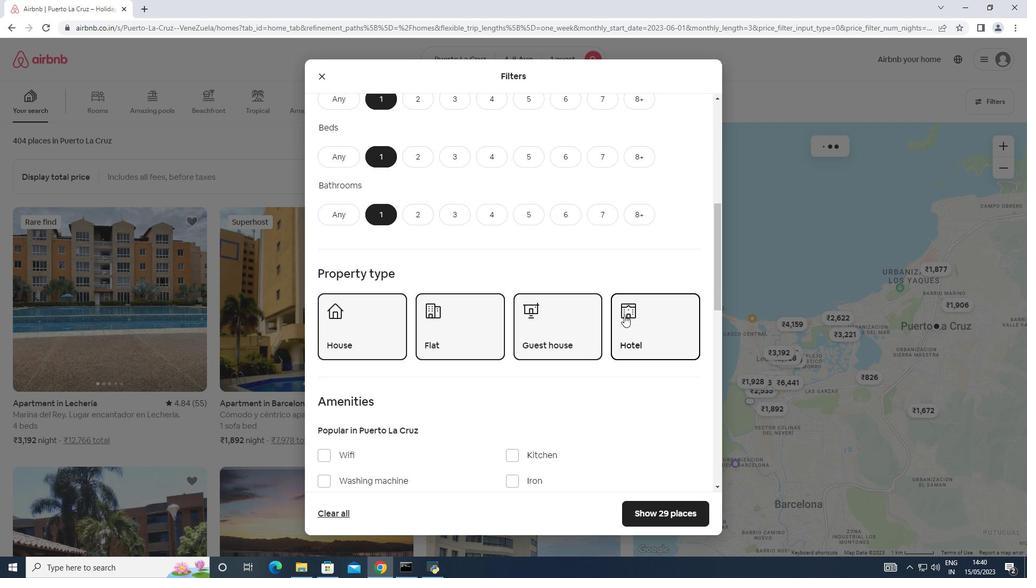 
Action: Mouse scrolled (624, 314) with delta (0, 0)
Screenshot: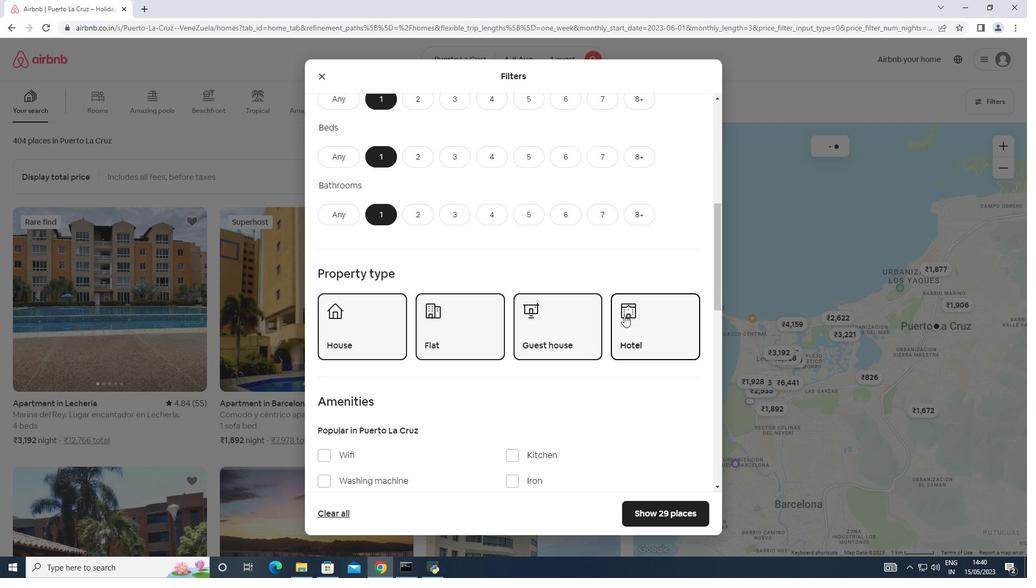 
Action: Mouse scrolled (624, 314) with delta (0, 0)
Screenshot: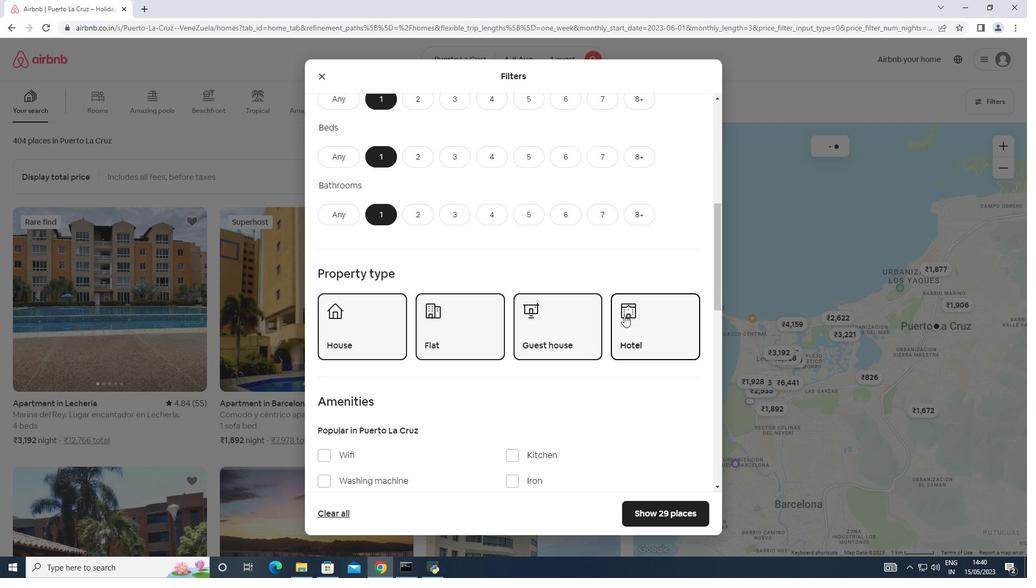 
Action: Mouse moved to (318, 295)
Screenshot: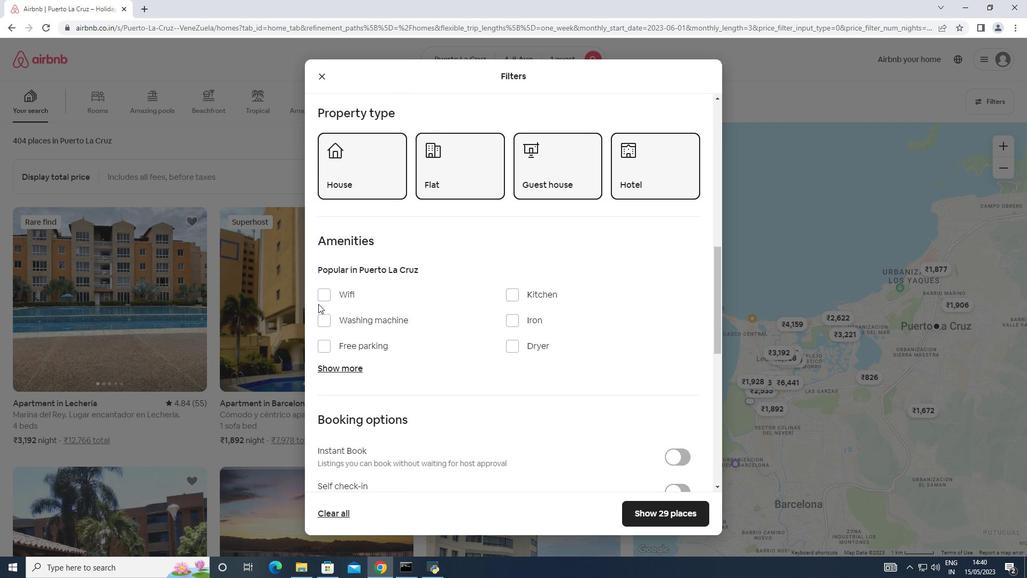 
Action: Mouse pressed left at (318, 295)
Screenshot: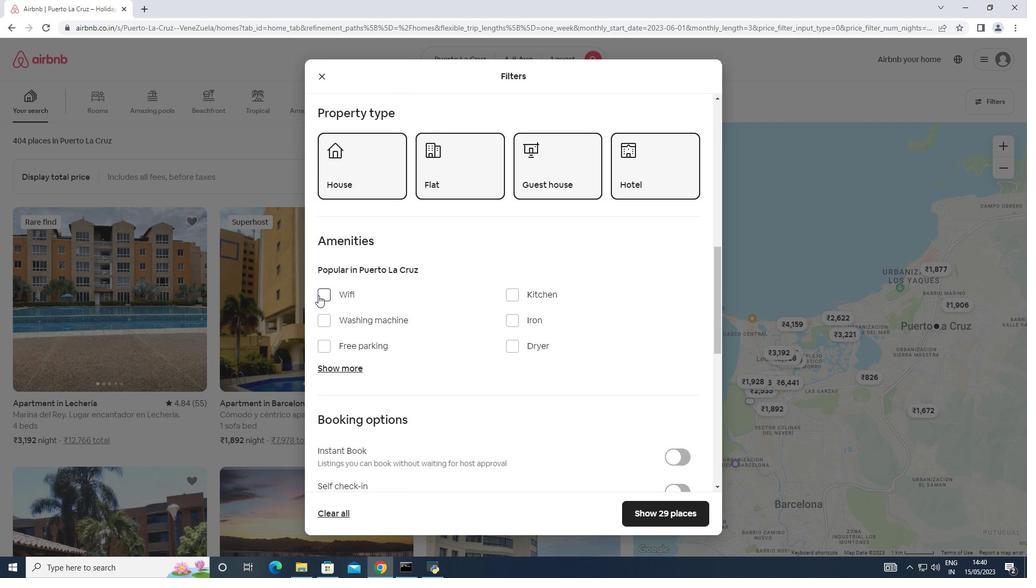 
Action: Mouse moved to (445, 353)
Screenshot: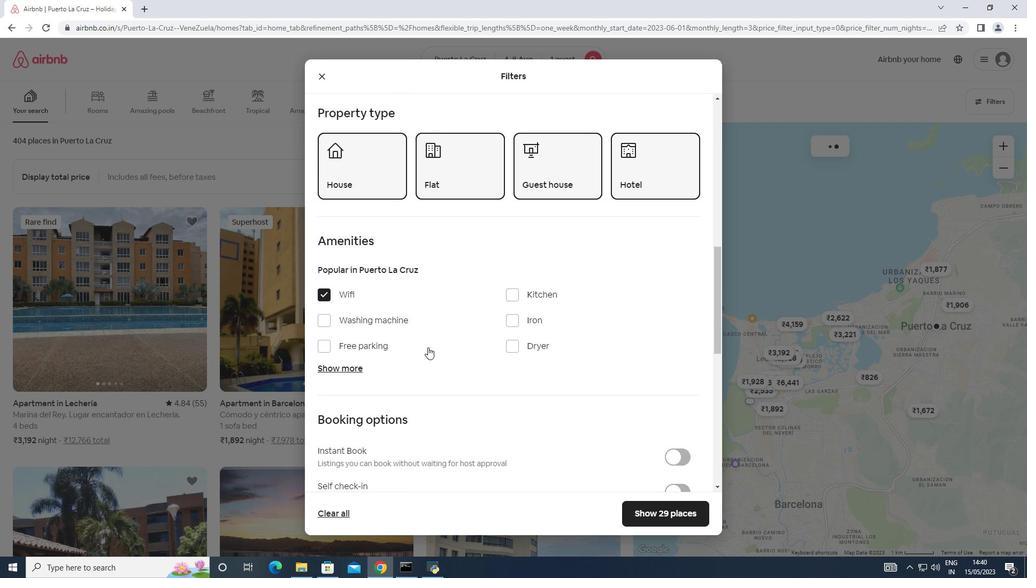 
Action: Mouse scrolled (445, 352) with delta (0, 0)
Screenshot: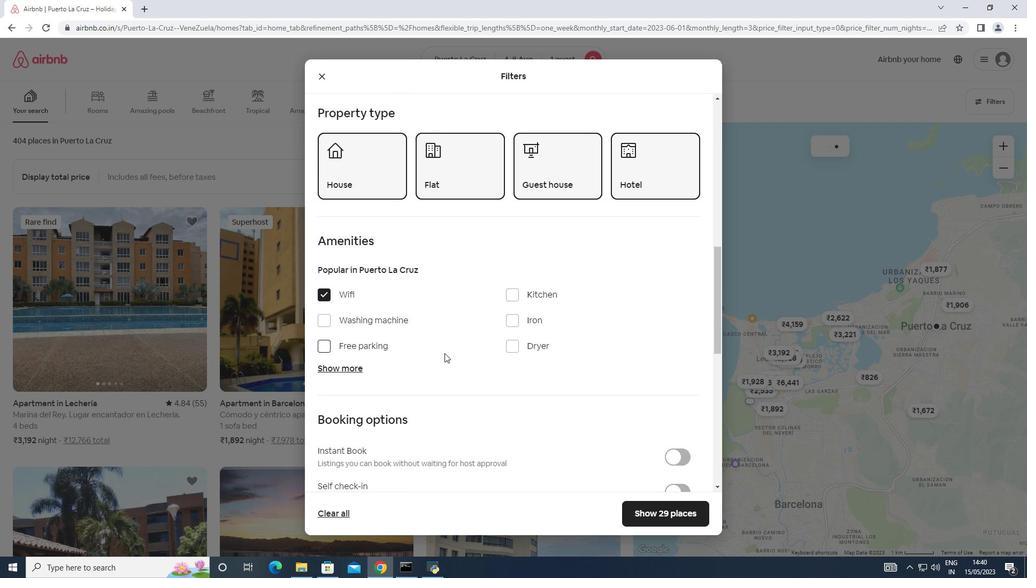 
Action: Mouse scrolled (445, 352) with delta (0, 0)
Screenshot: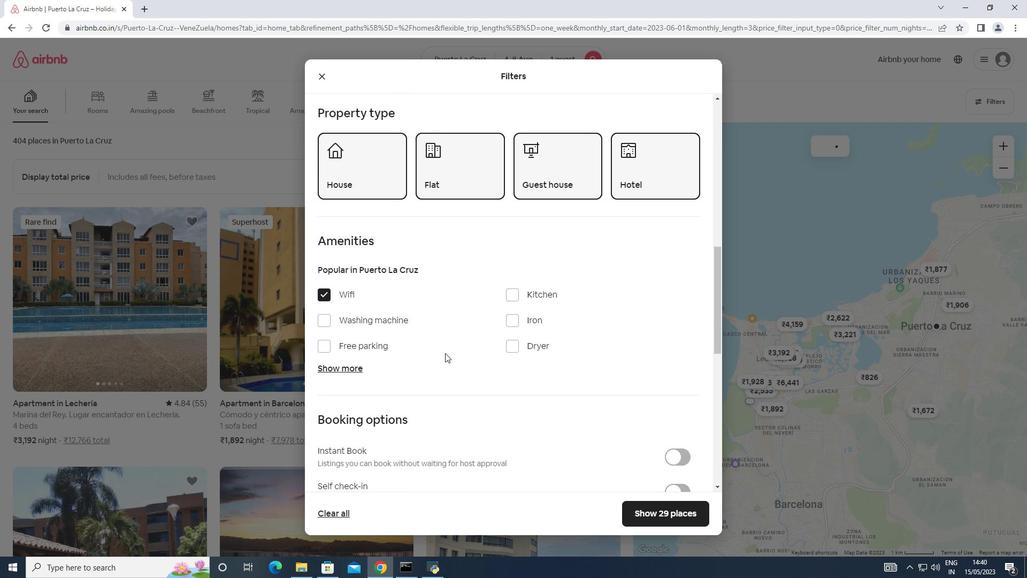 
Action: Mouse scrolled (445, 352) with delta (0, 0)
Screenshot: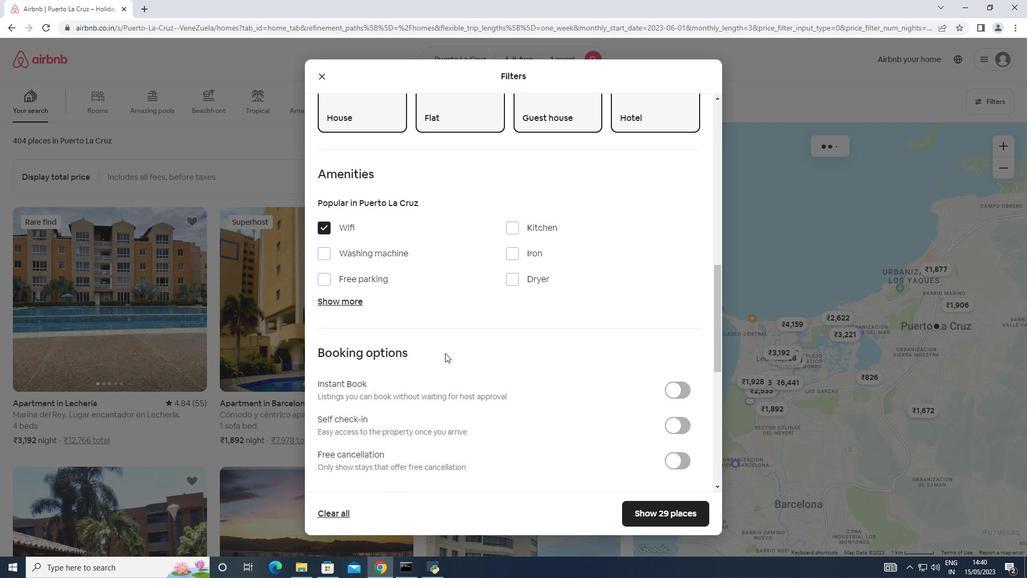 
Action: Mouse scrolled (445, 352) with delta (0, 0)
Screenshot: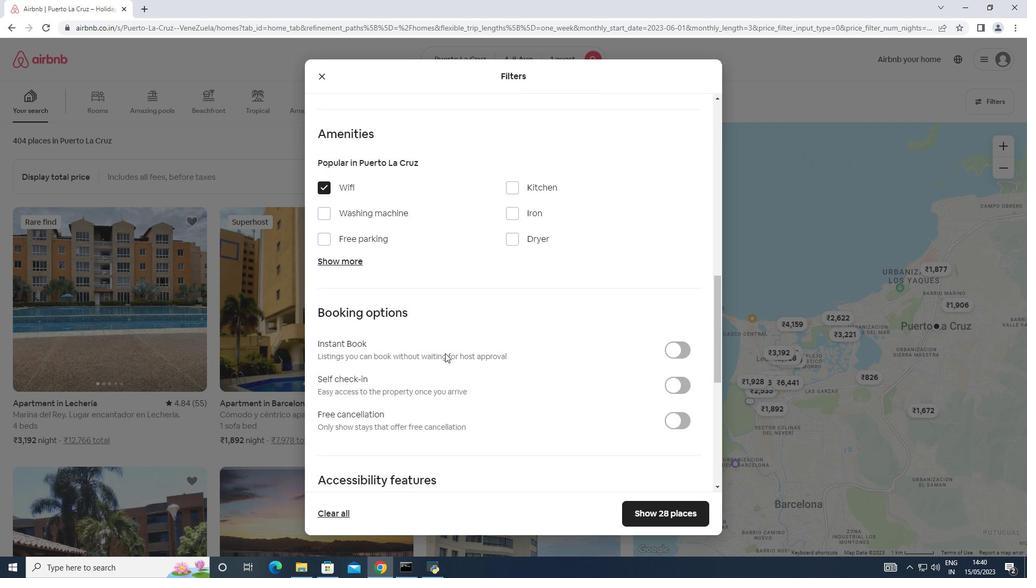 
Action: Mouse moved to (448, 353)
Screenshot: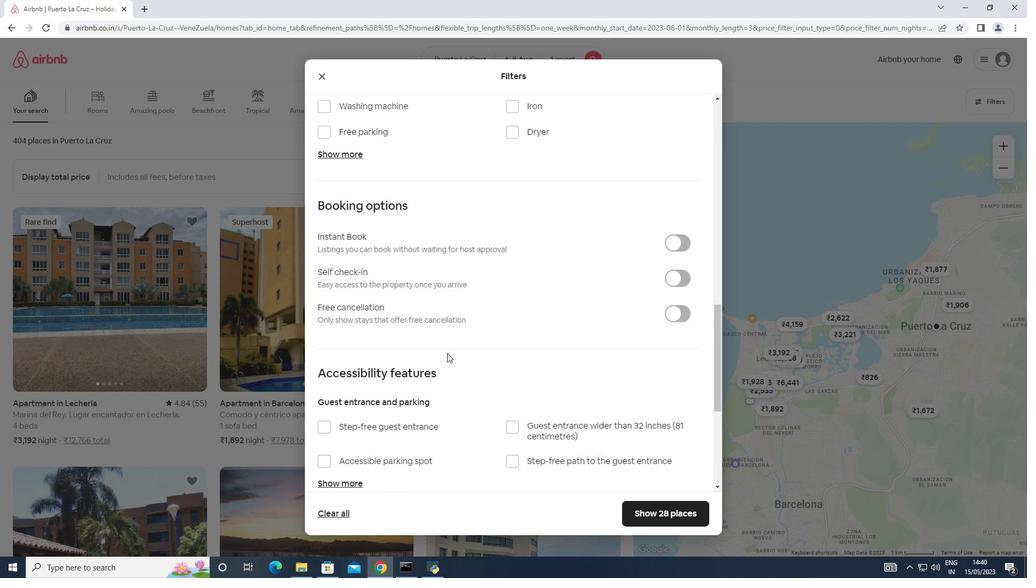 
Action: Mouse scrolled (448, 352) with delta (0, 0)
Screenshot: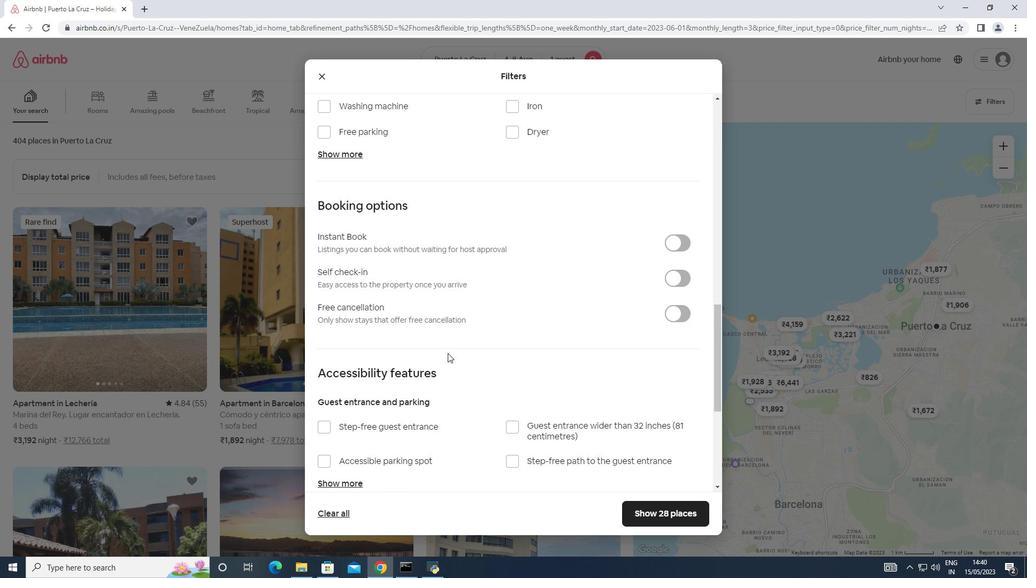 
Action: Mouse moved to (669, 229)
Screenshot: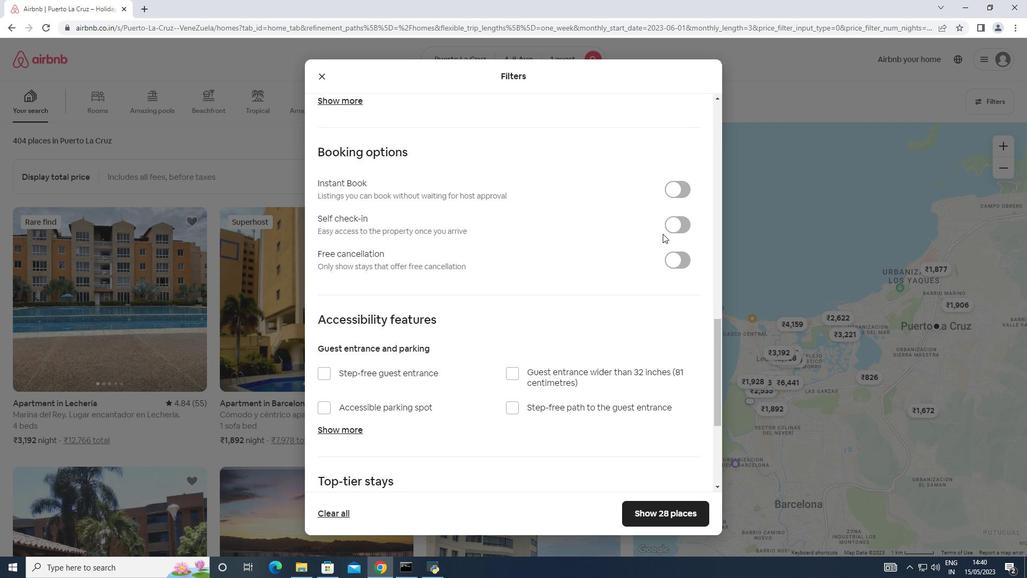 
Action: Mouse pressed left at (669, 229)
Screenshot: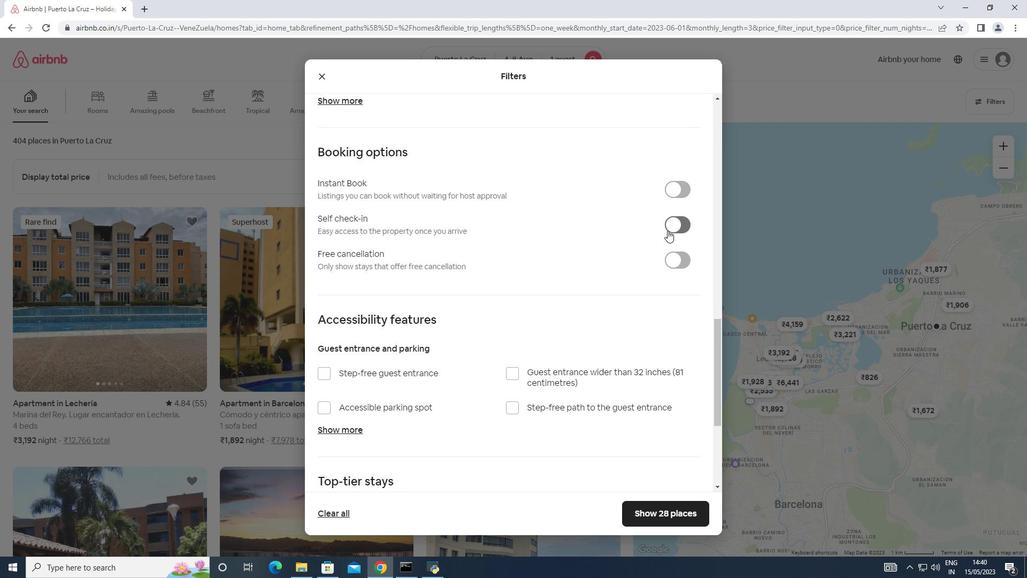 
Action: Mouse moved to (434, 368)
Screenshot: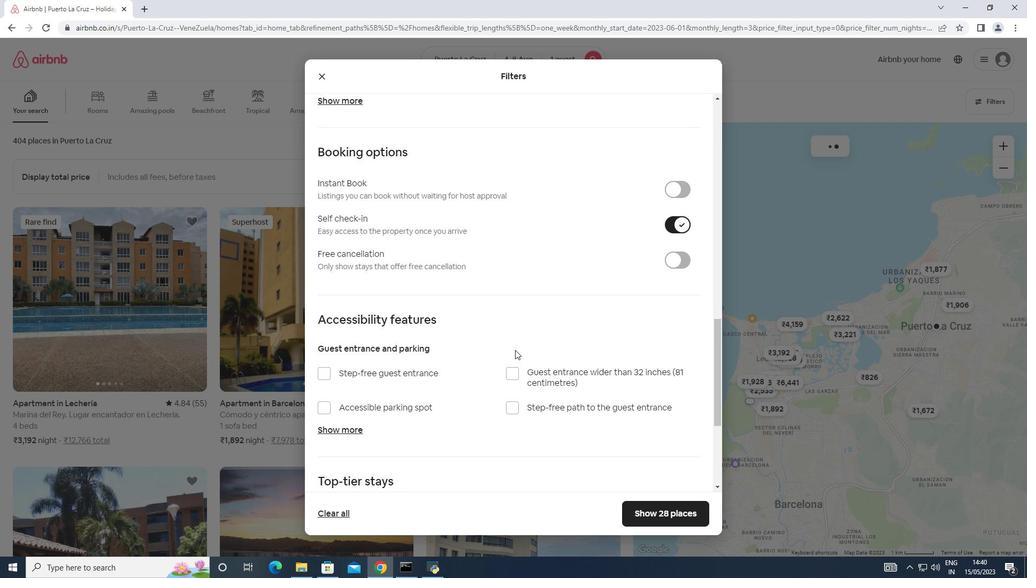 
Action: Mouse scrolled (434, 367) with delta (0, 0)
Screenshot: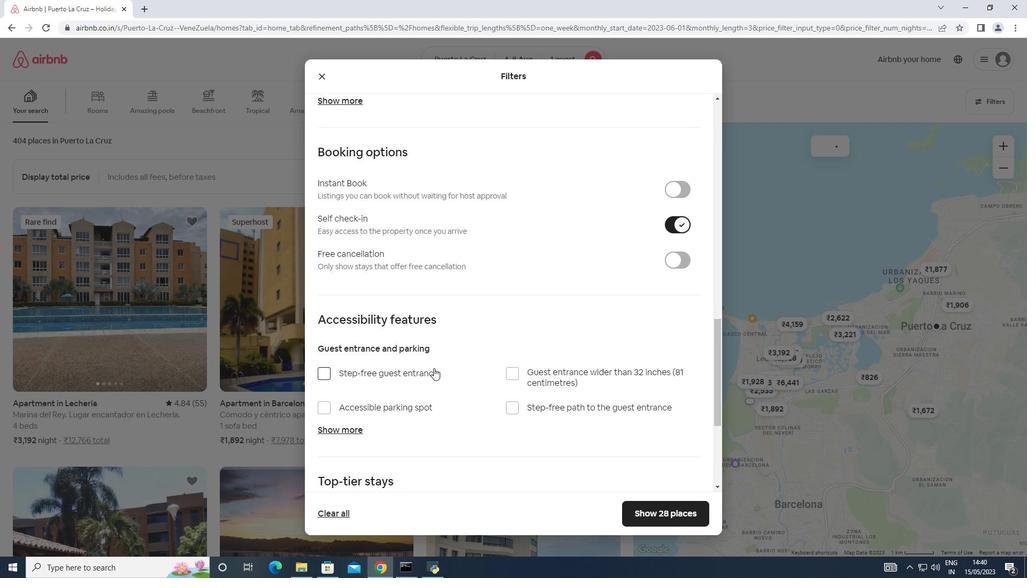 
Action: Mouse scrolled (434, 367) with delta (0, 0)
Screenshot: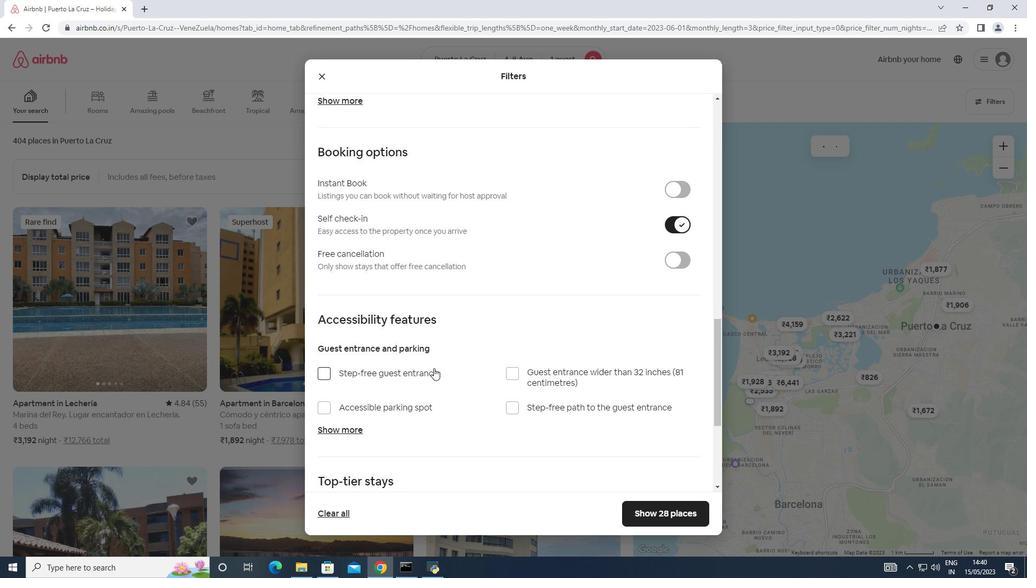 
Action: Mouse scrolled (434, 367) with delta (0, 0)
Screenshot: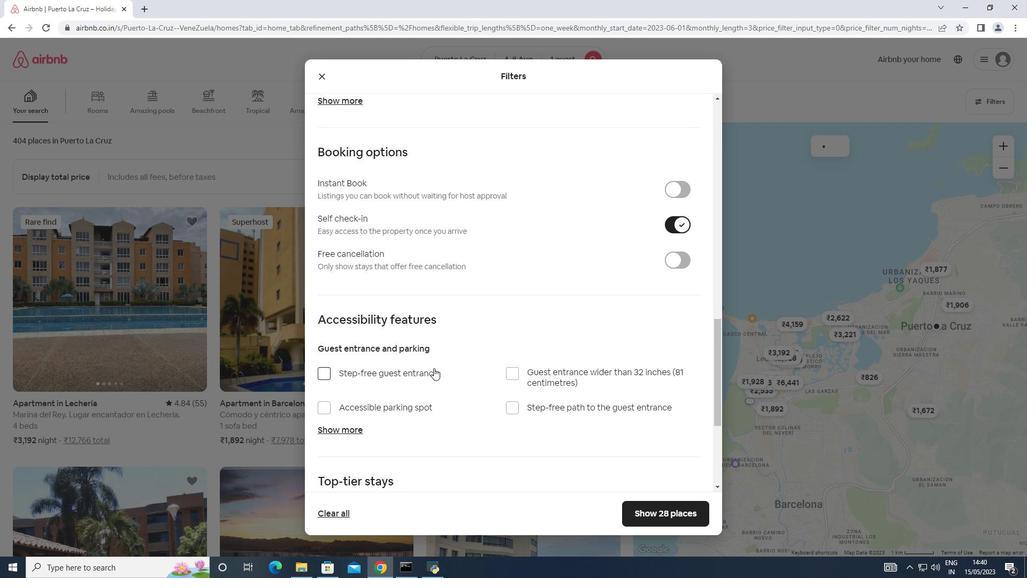 
Action: Mouse moved to (435, 364)
Screenshot: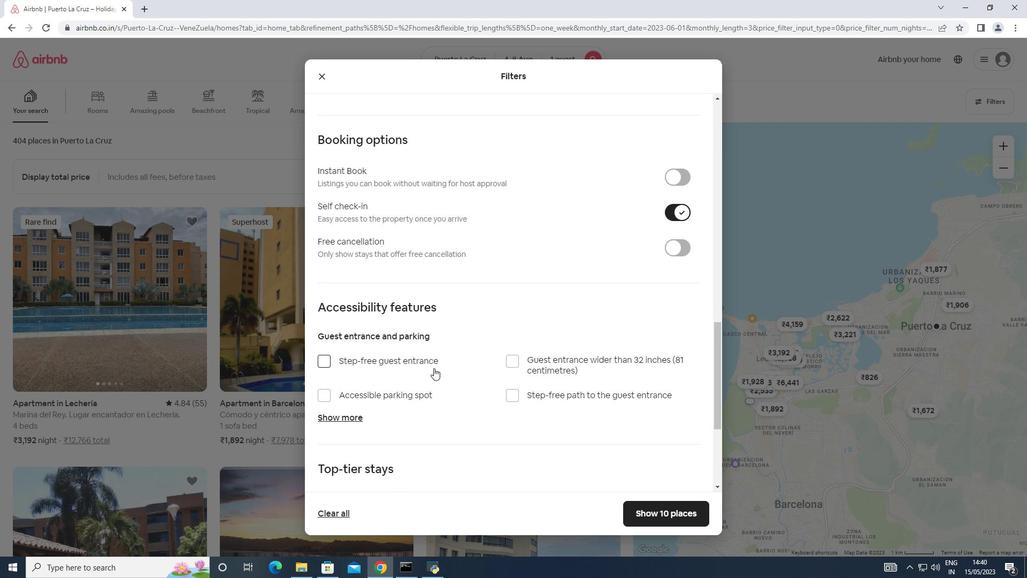 
Action: Mouse scrolled (435, 363) with delta (0, 0)
Screenshot: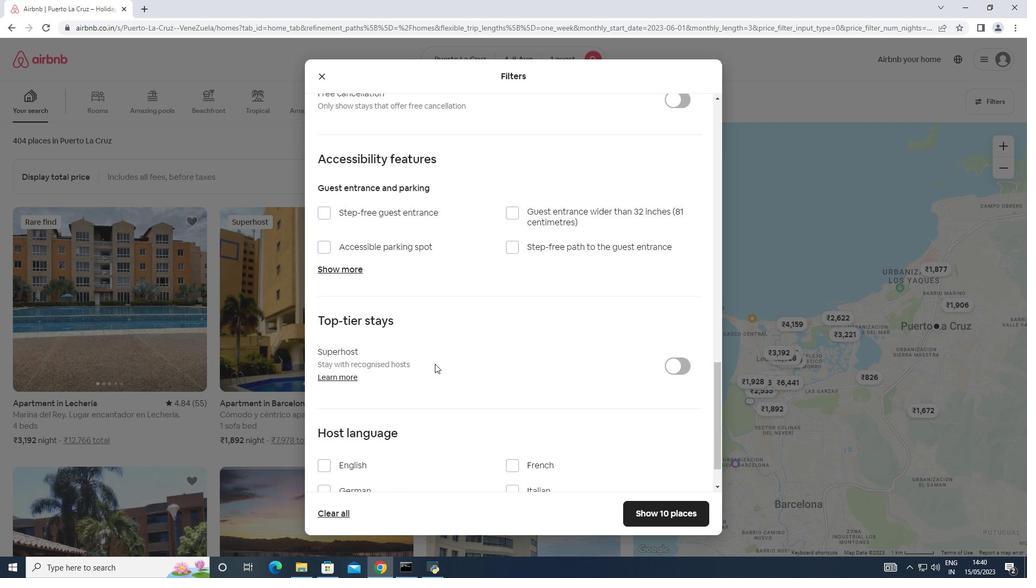 
Action: Mouse scrolled (435, 363) with delta (0, 0)
Screenshot: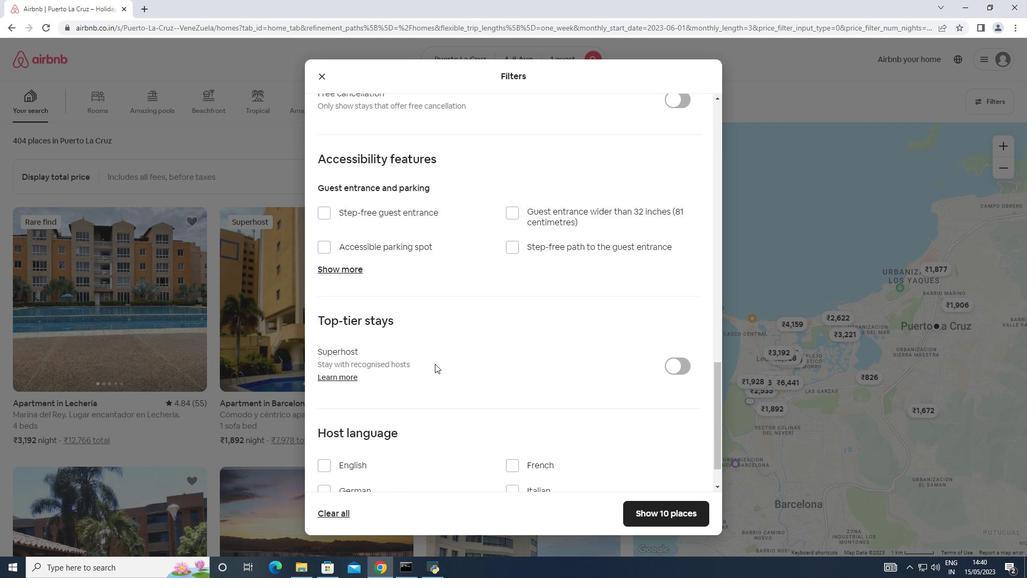 
Action: Mouse moved to (318, 415)
Screenshot: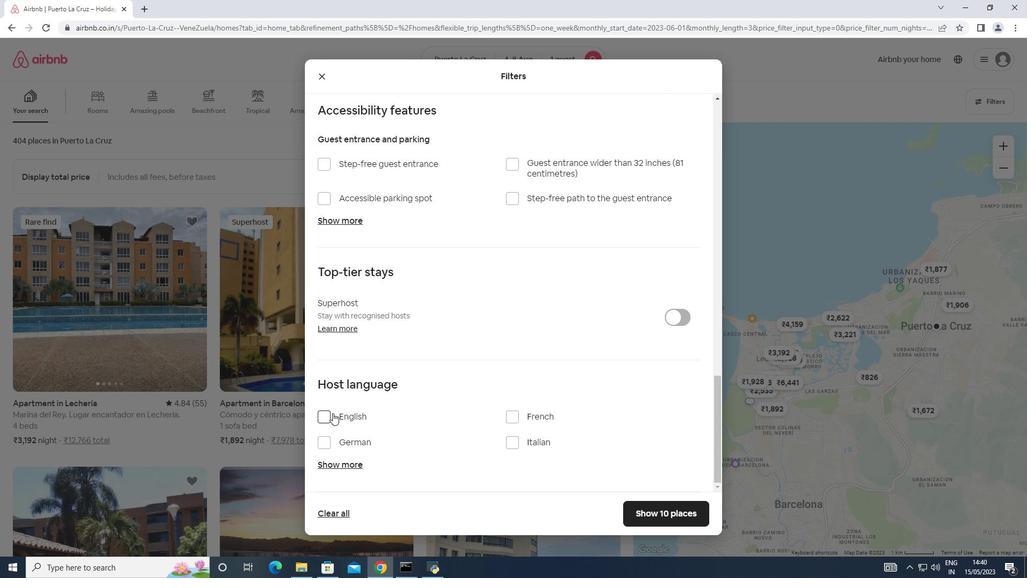 
Action: Mouse pressed left at (318, 415)
Screenshot: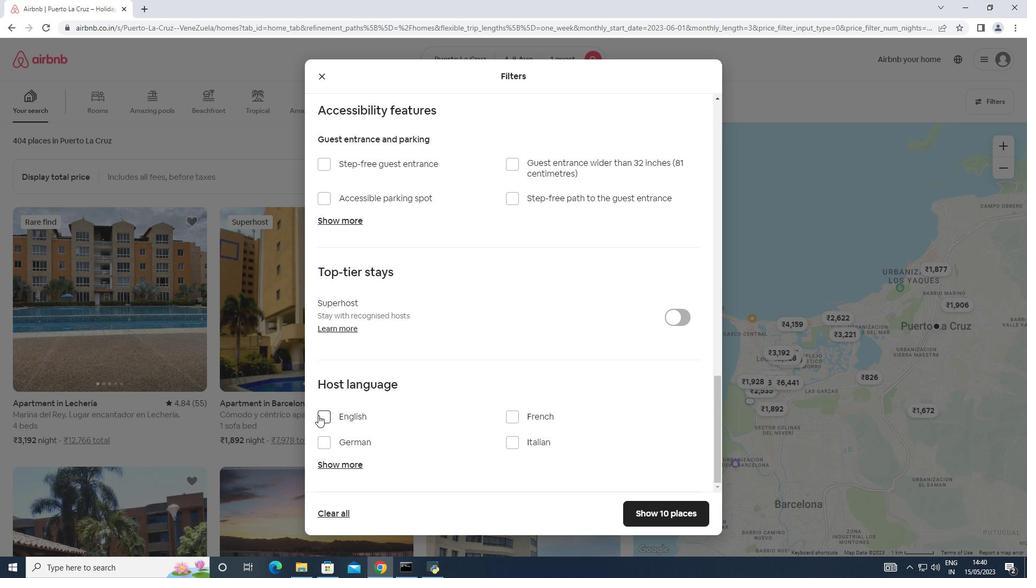 
Action: Mouse moved to (683, 506)
Screenshot: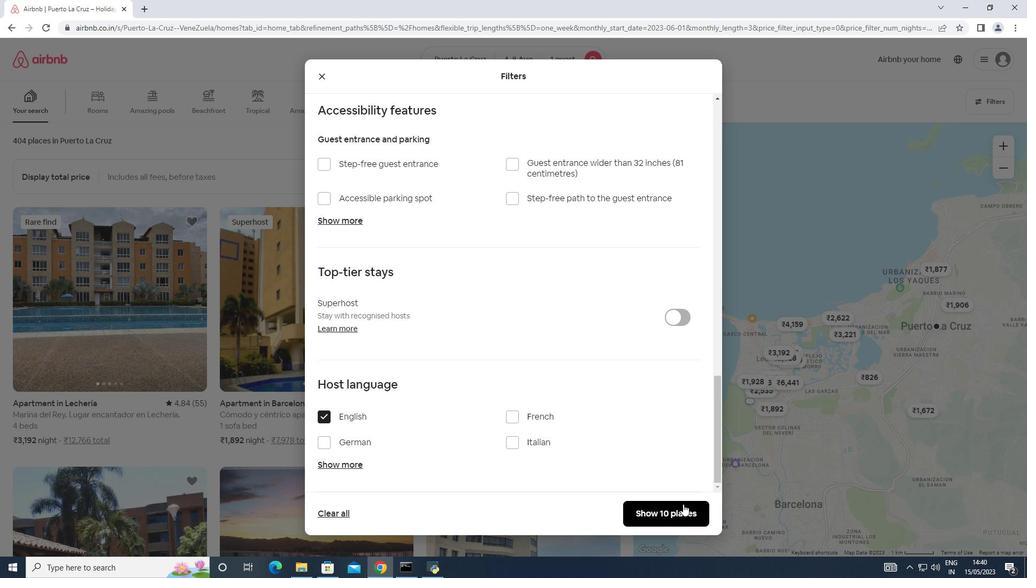 
Action: Mouse pressed left at (683, 506)
Screenshot: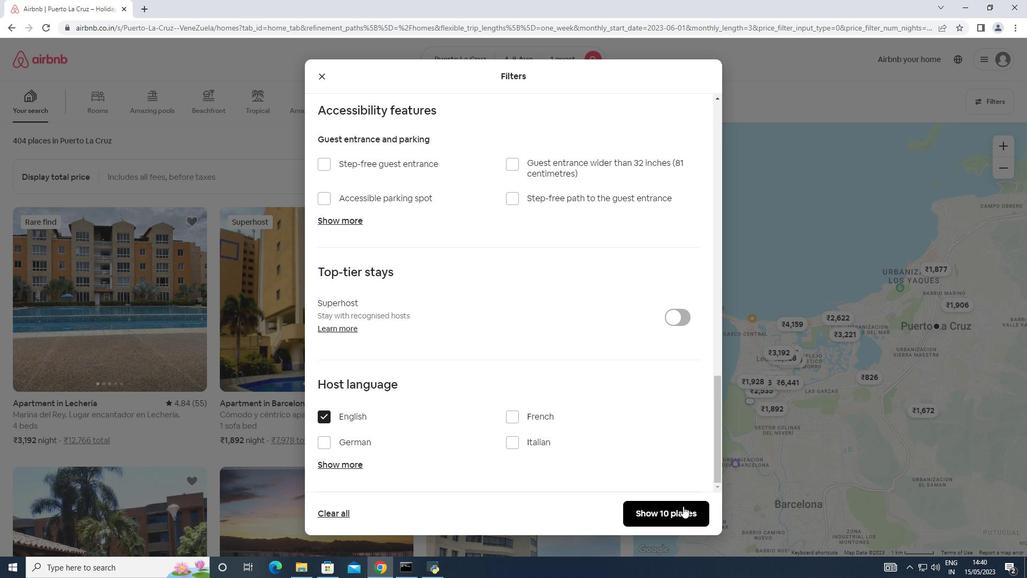 
